 Task: Look for space in Zamānia, India from 17th June, 2023 to 21st June, 2023 for 2 adults in price range Rs.7000 to Rs.12000. Place can be private room with 1  bedroom having 2 beds and 1 bathroom. Property type can be house, flat, guest house. Amenities needed are: wifi, washing machine. Booking option can be shelf check-in. Required host language is English.
Action: Mouse moved to (467, 57)
Screenshot: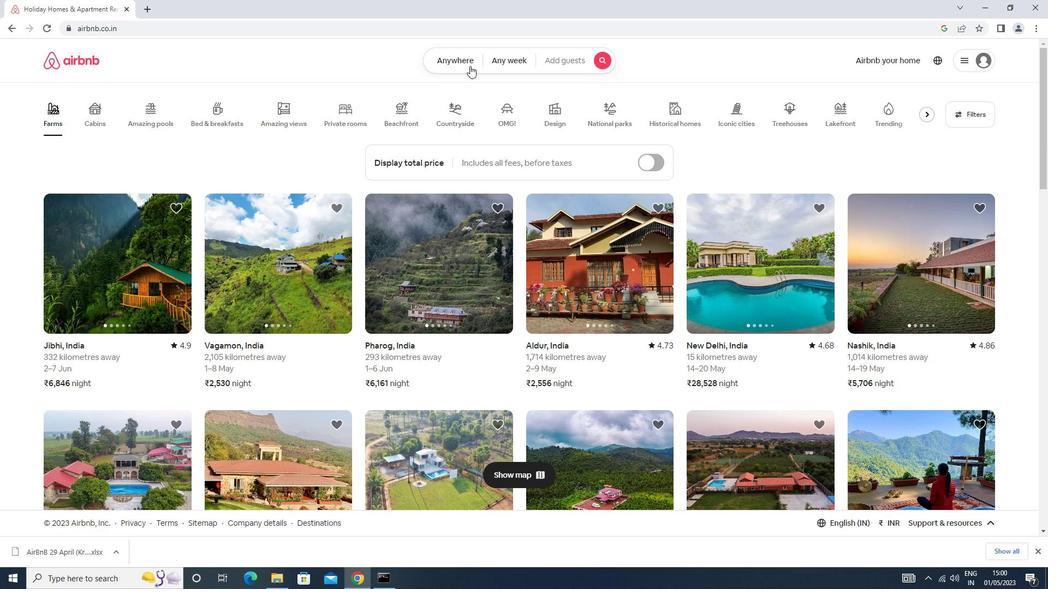 
Action: Mouse pressed left at (467, 57)
Screenshot: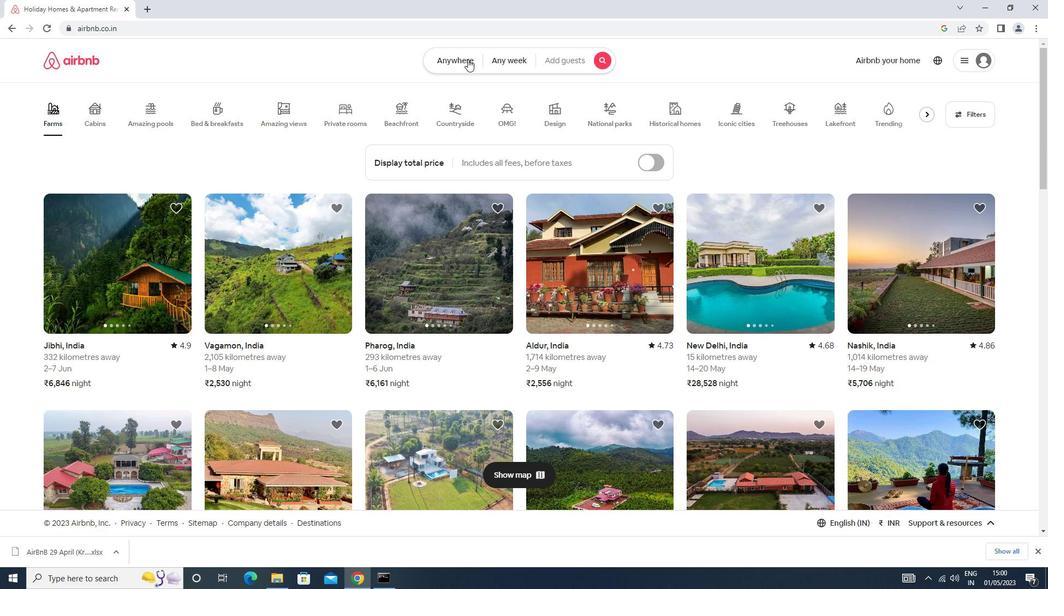 
Action: Mouse moved to (440, 94)
Screenshot: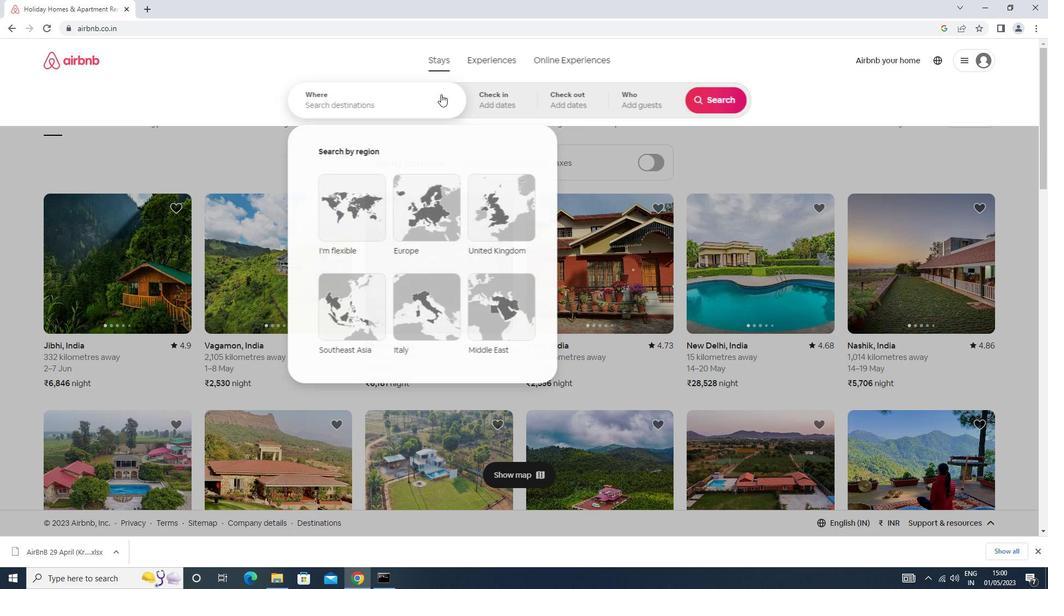 
Action: Mouse pressed left at (440, 94)
Screenshot: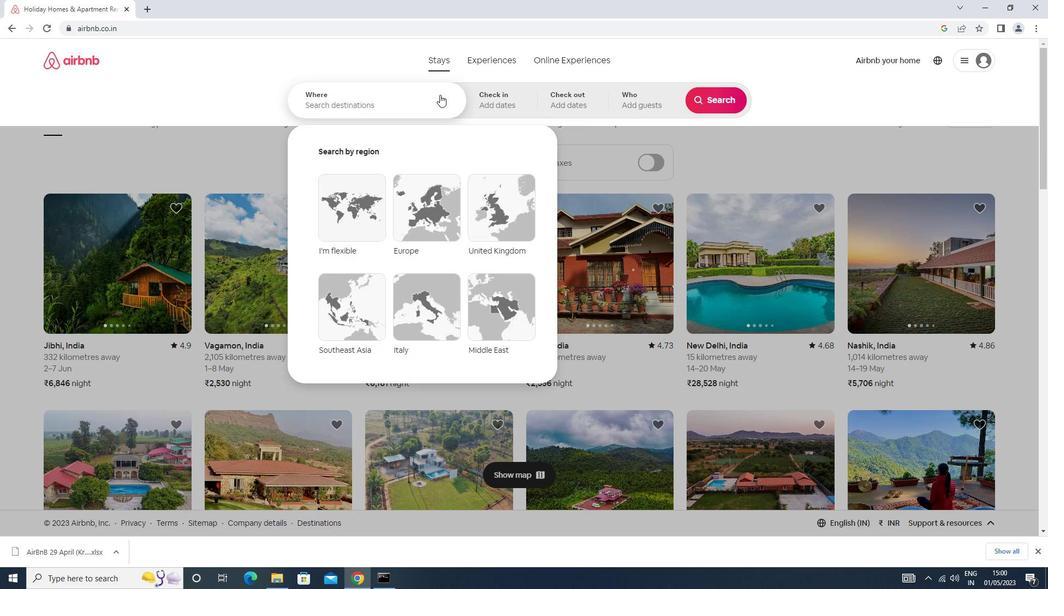 
Action: Key pressed z<Key.caps_lock>amania<Key.down><Key.enter>
Screenshot: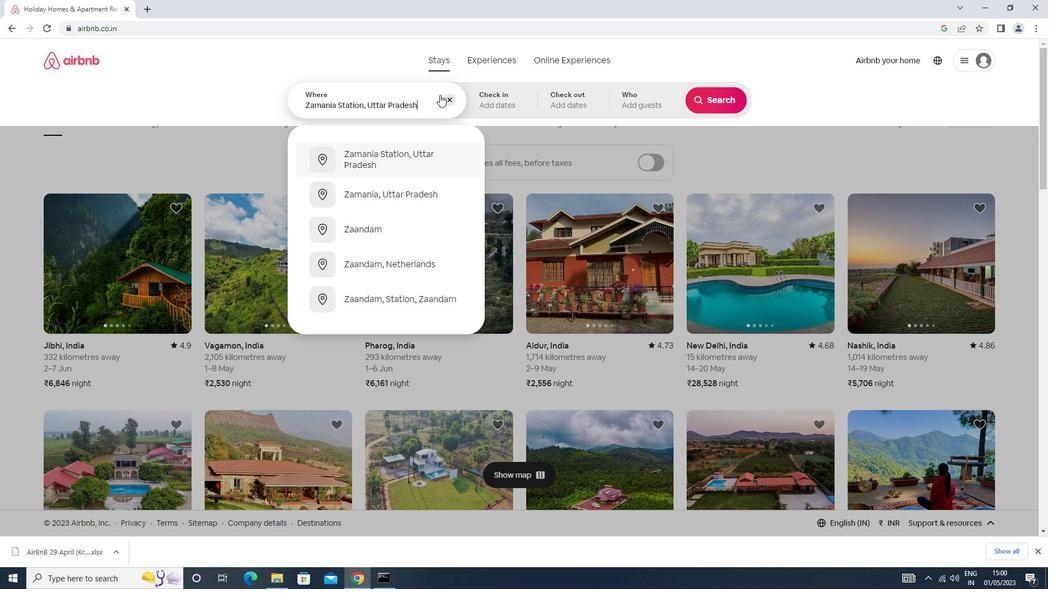 
Action: Mouse moved to (699, 284)
Screenshot: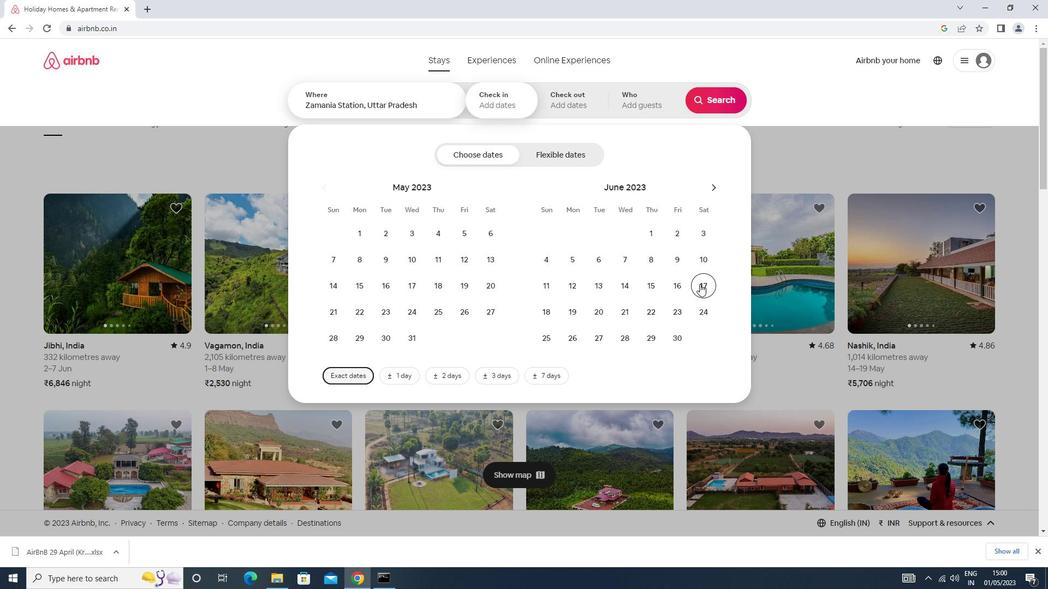 
Action: Mouse pressed left at (699, 284)
Screenshot: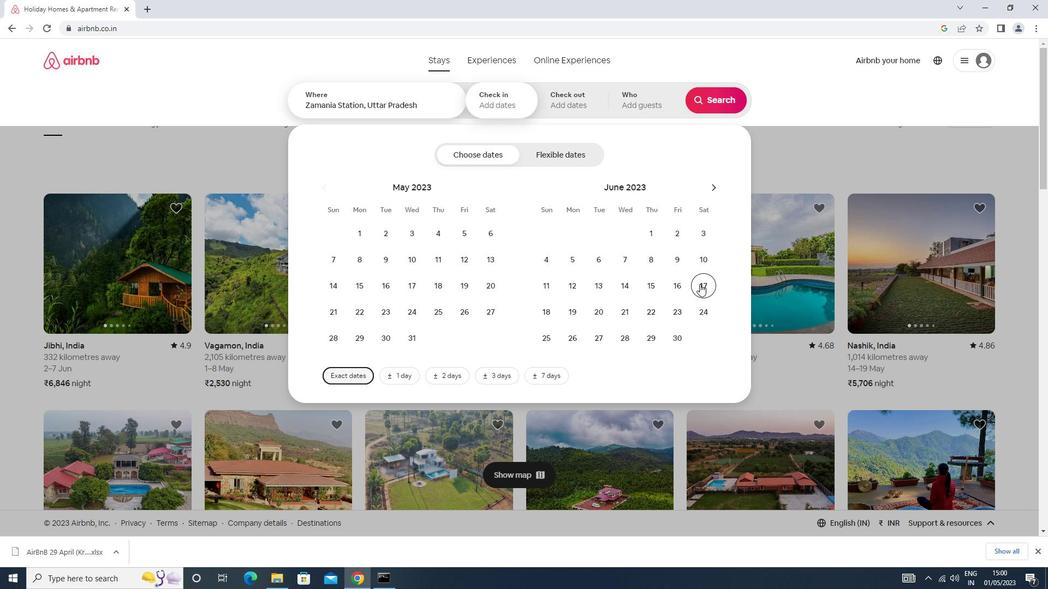 
Action: Mouse moved to (620, 310)
Screenshot: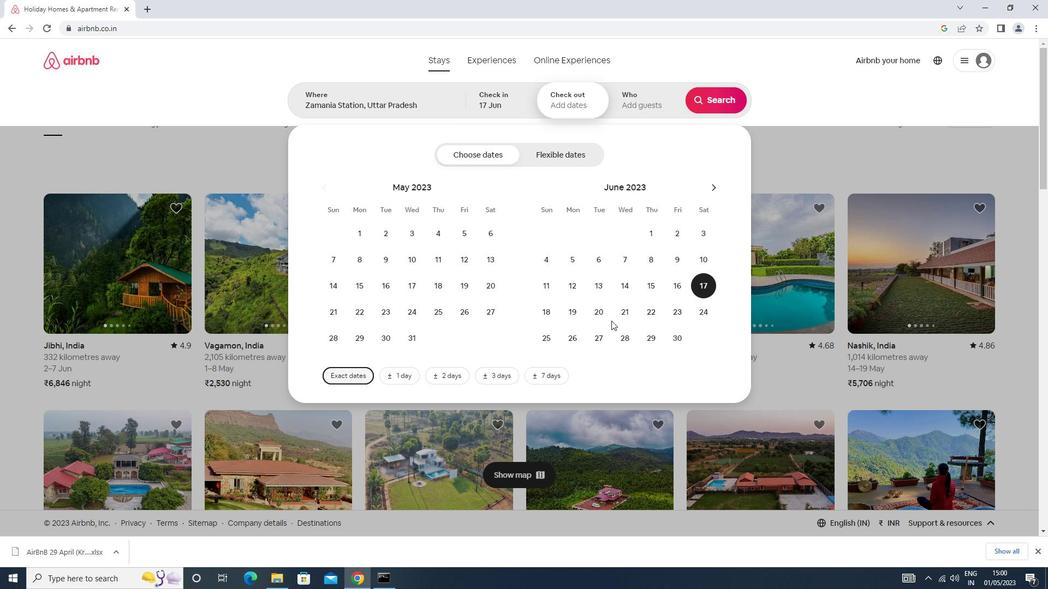 
Action: Mouse pressed left at (620, 310)
Screenshot: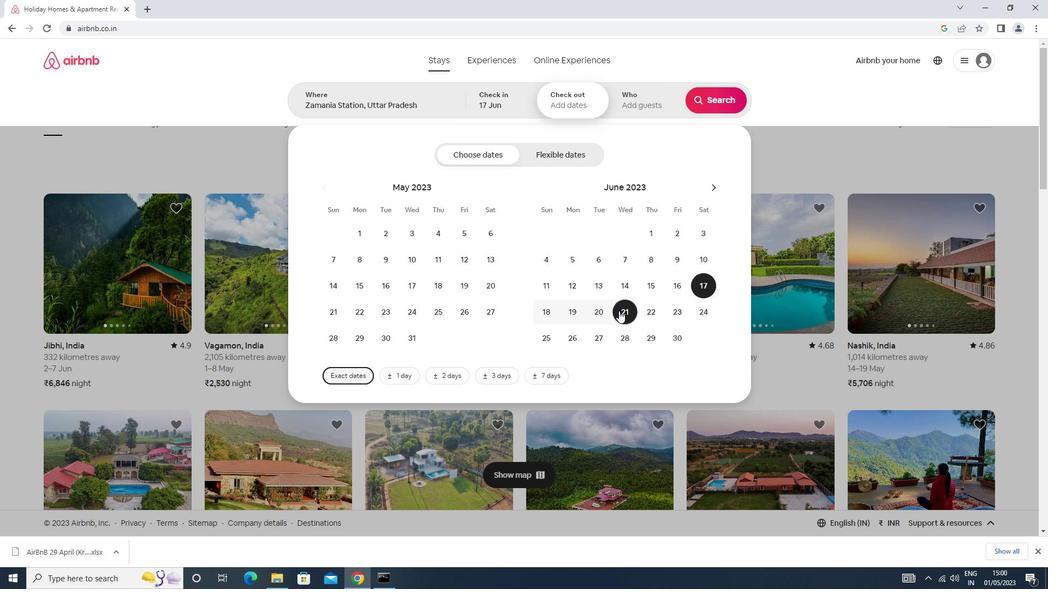 
Action: Mouse moved to (632, 113)
Screenshot: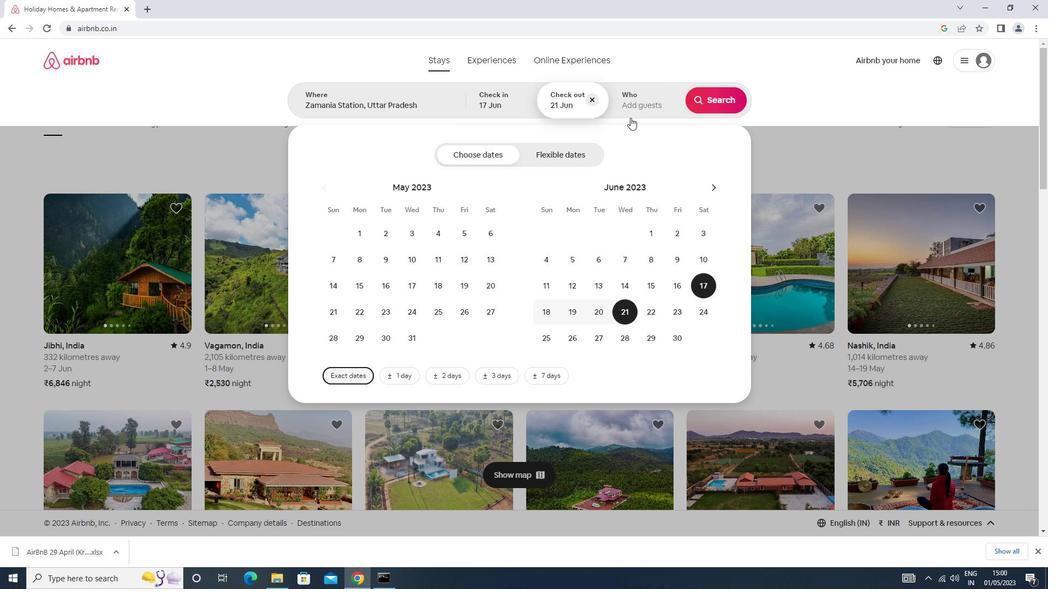 
Action: Mouse pressed left at (632, 113)
Screenshot: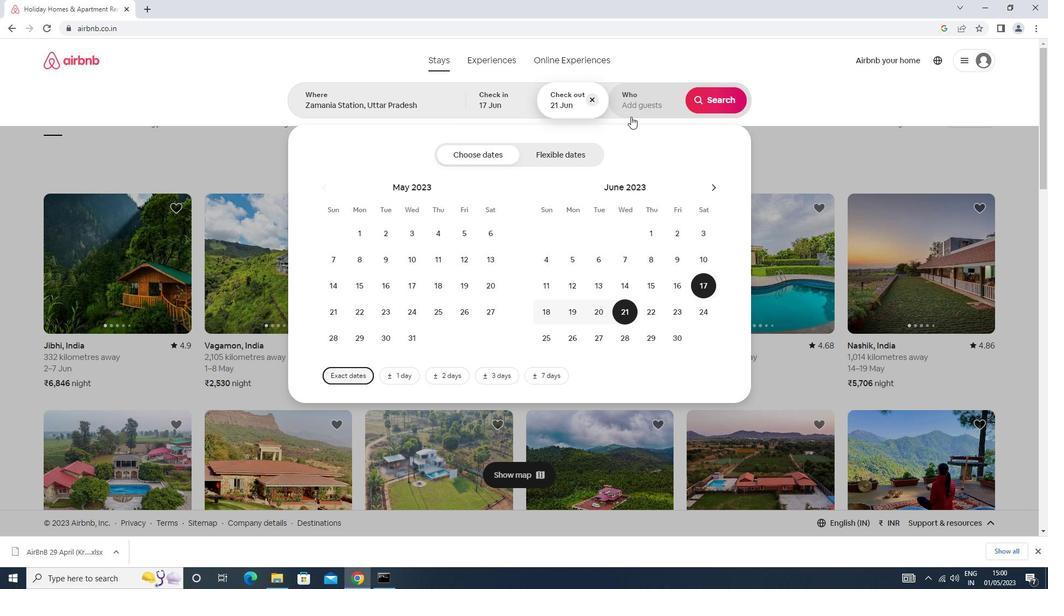 
Action: Mouse moved to (721, 159)
Screenshot: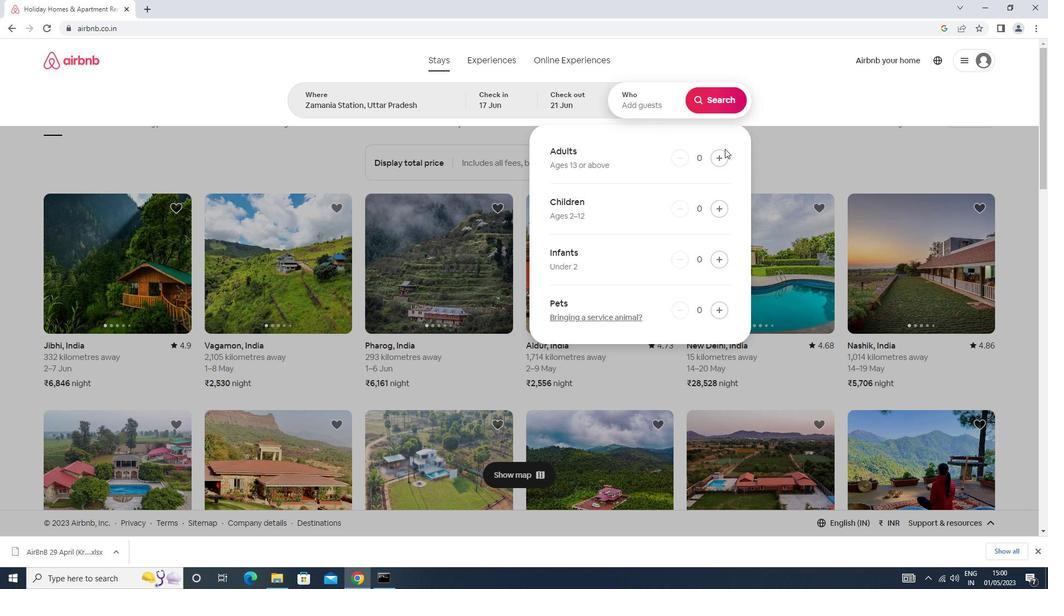 
Action: Mouse pressed left at (721, 159)
Screenshot: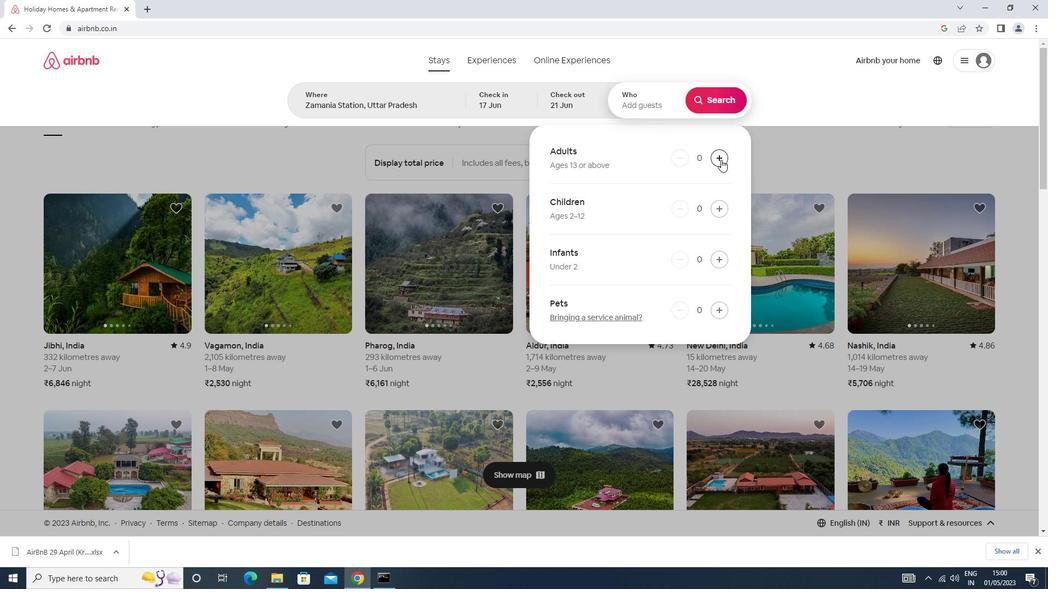 
Action: Mouse pressed left at (721, 159)
Screenshot: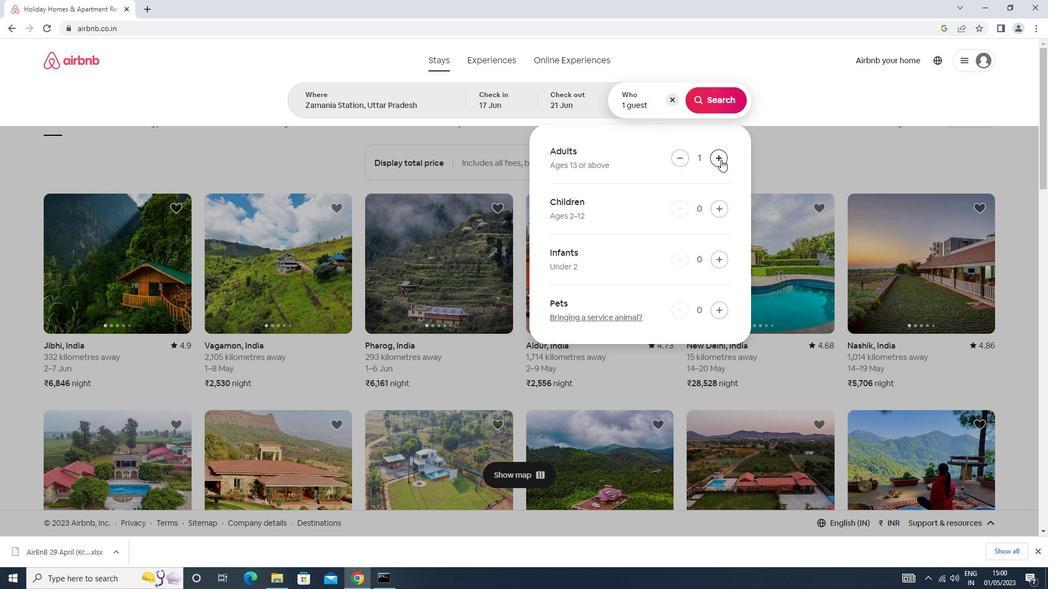 
Action: Mouse moved to (722, 90)
Screenshot: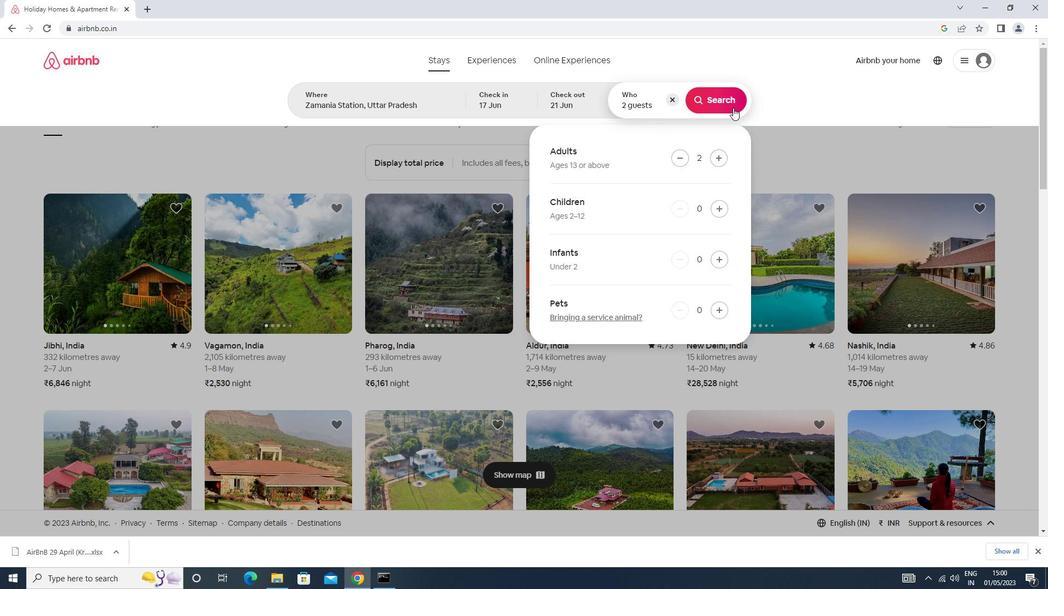 
Action: Mouse pressed left at (722, 90)
Screenshot: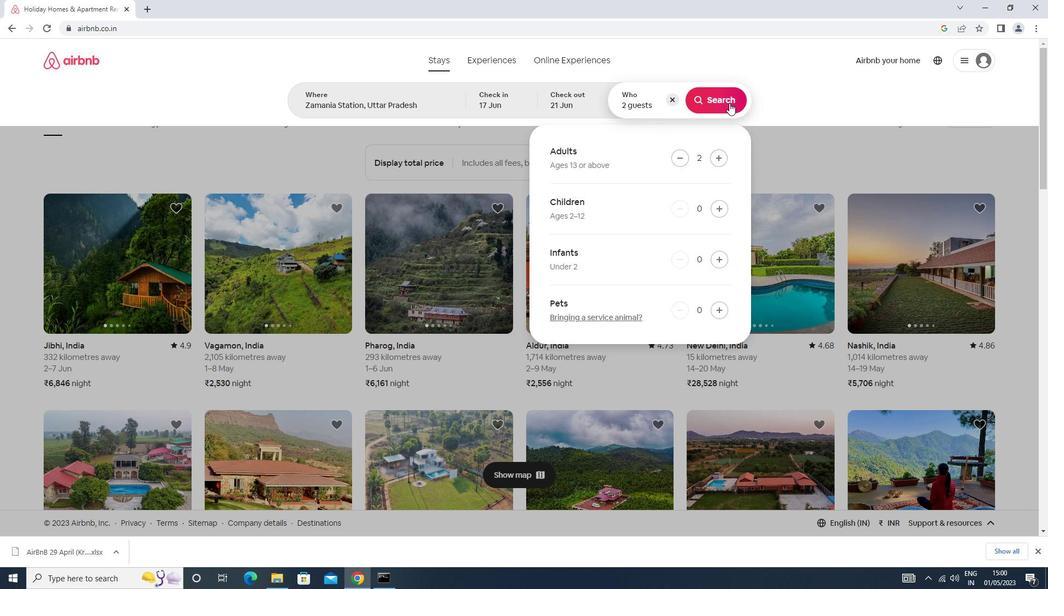 
Action: Mouse moved to (1003, 94)
Screenshot: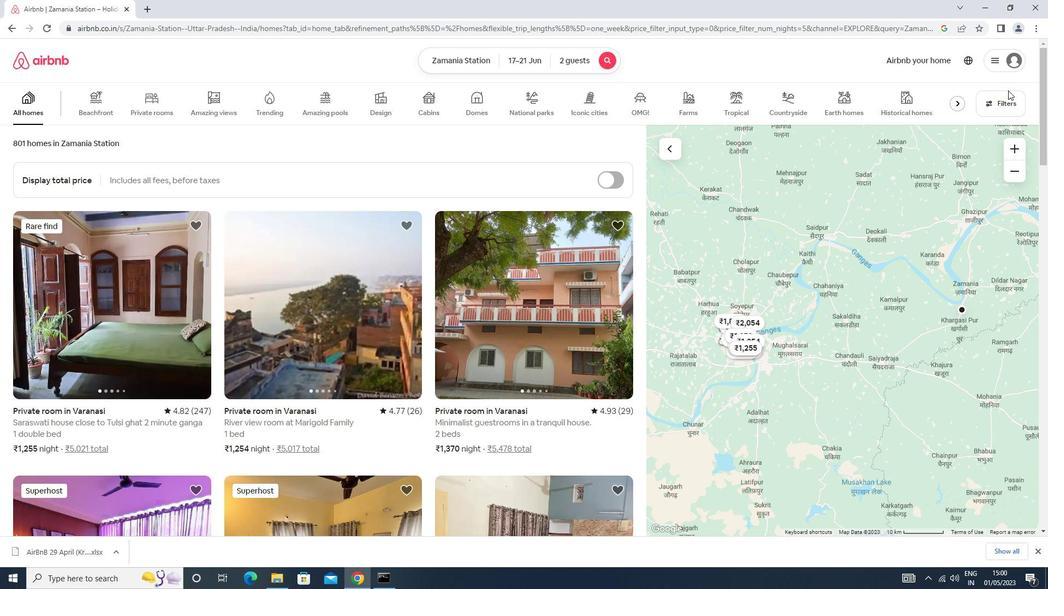 
Action: Mouse pressed left at (1003, 94)
Screenshot: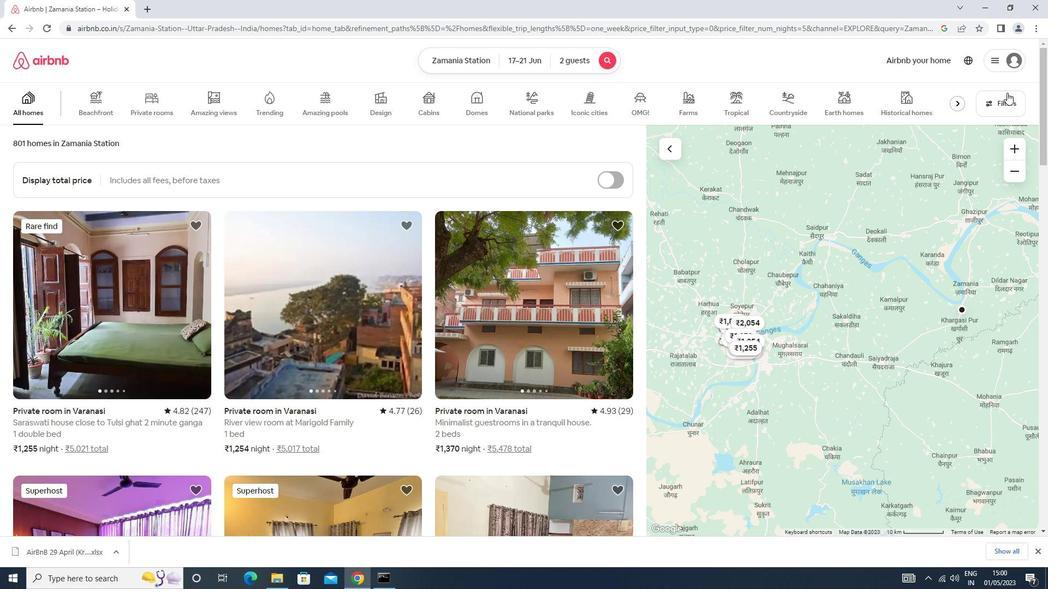 
Action: Mouse moved to (452, 233)
Screenshot: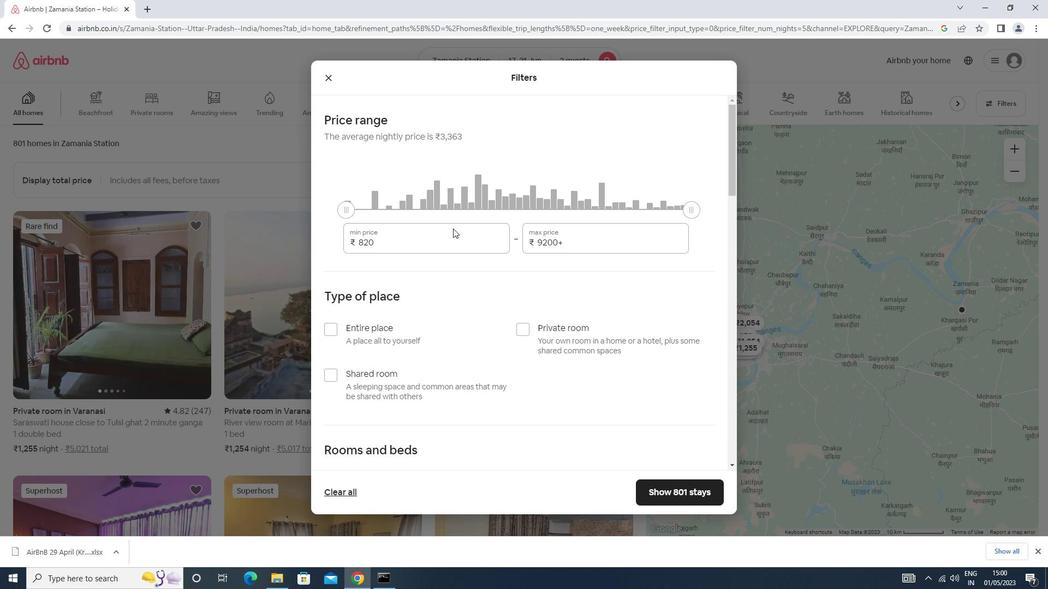 
Action: Mouse pressed left at (452, 233)
Screenshot: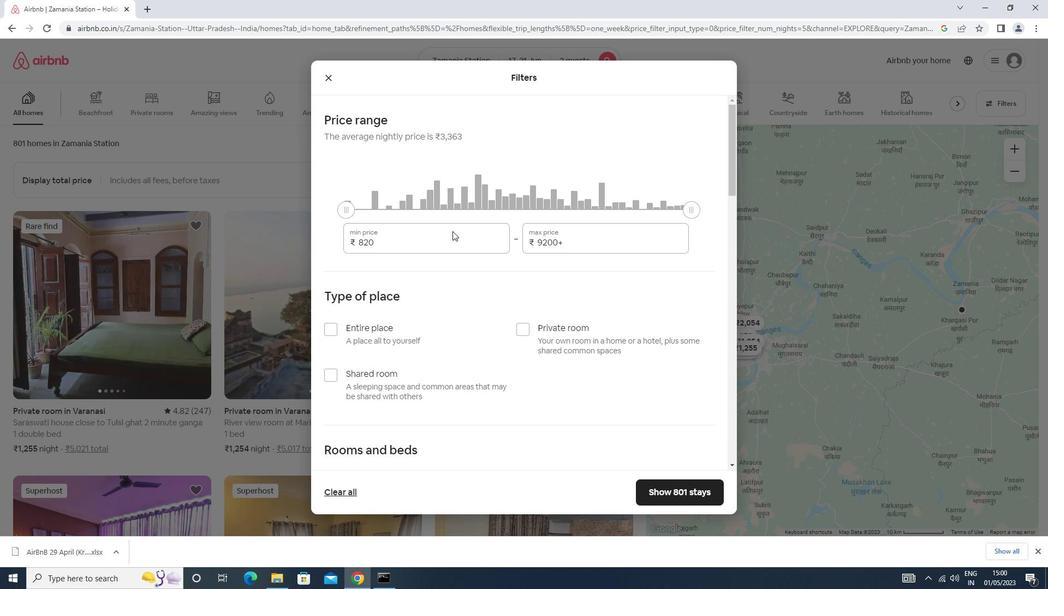 
Action: Key pressed <Key.backspace><Key.backspace><Key.backspace><Key.backspace><Key.backspace><Key.backspace><Key.backspace><Key.backspace><Key.backspace><Key.backspace><Key.backspace>7000<Key.tab>12000
Screenshot: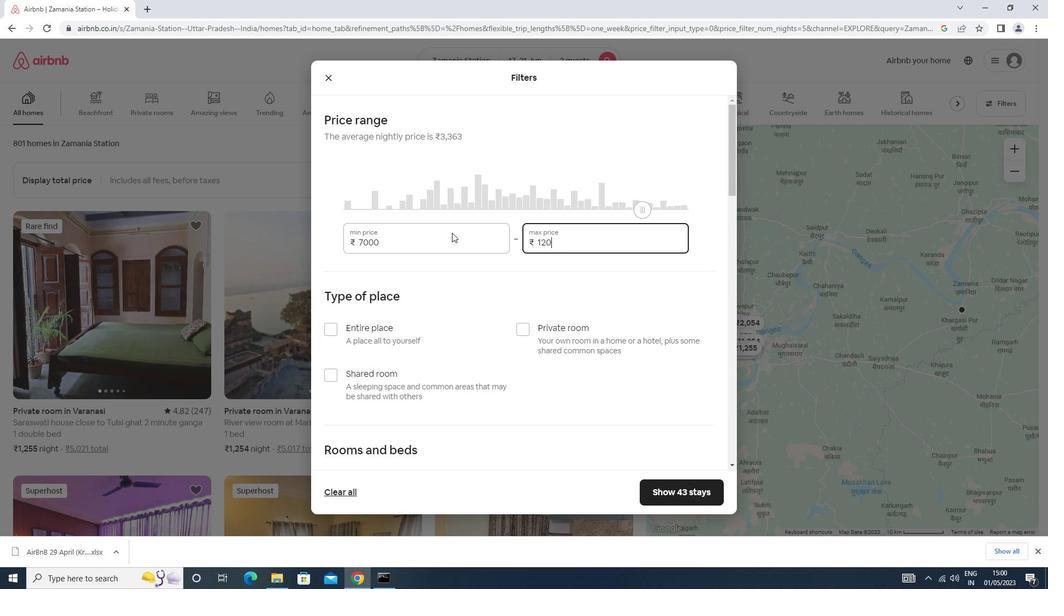 
Action: Mouse moved to (488, 218)
Screenshot: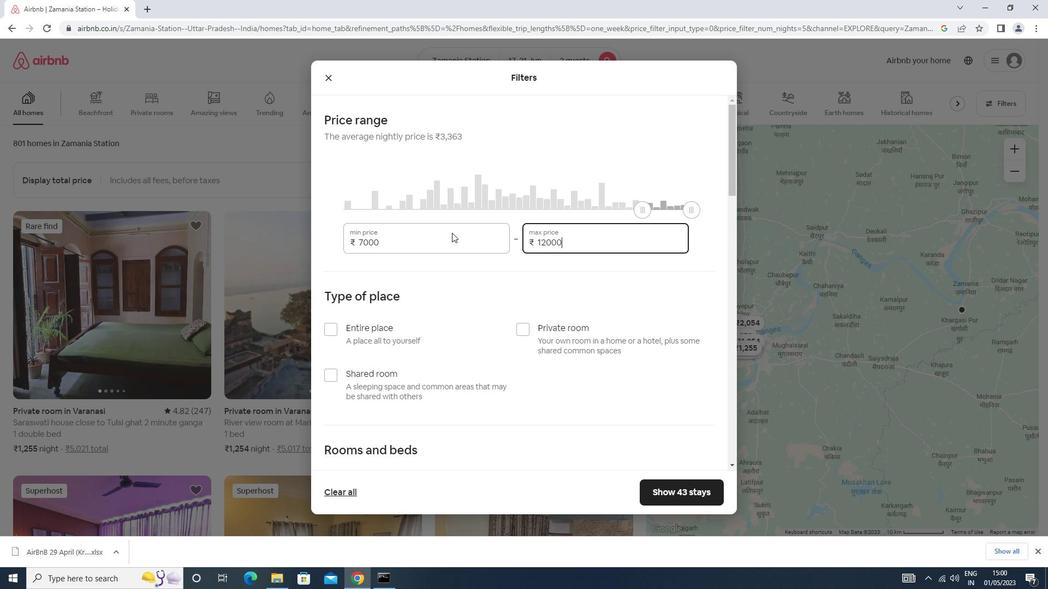 
Action: Mouse scrolled (488, 217) with delta (0, 0)
Screenshot: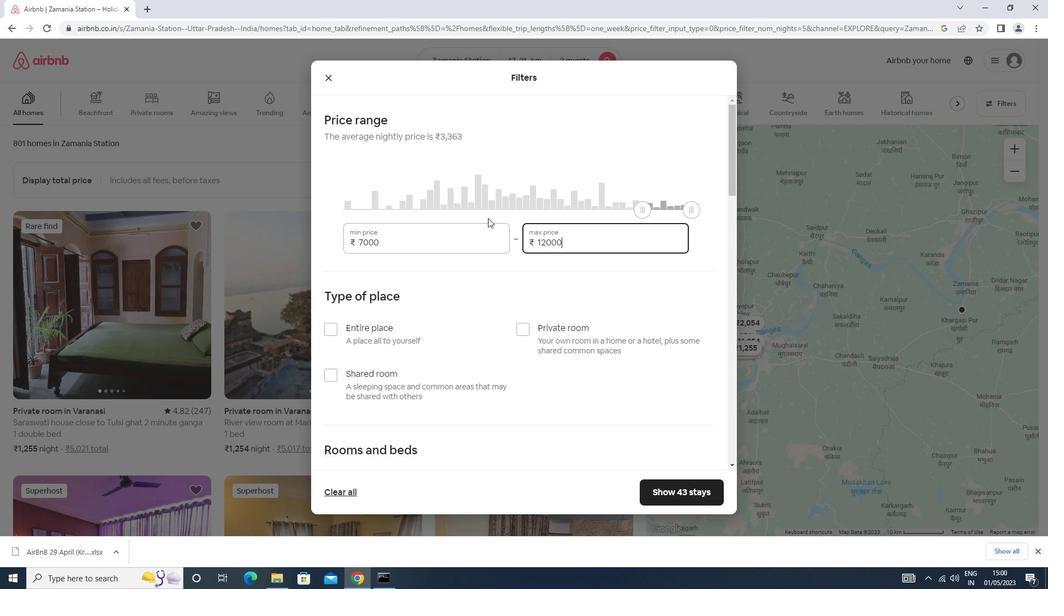 
Action: Mouse scrolled (488, 217) with delta (0, 0)
Screenshot: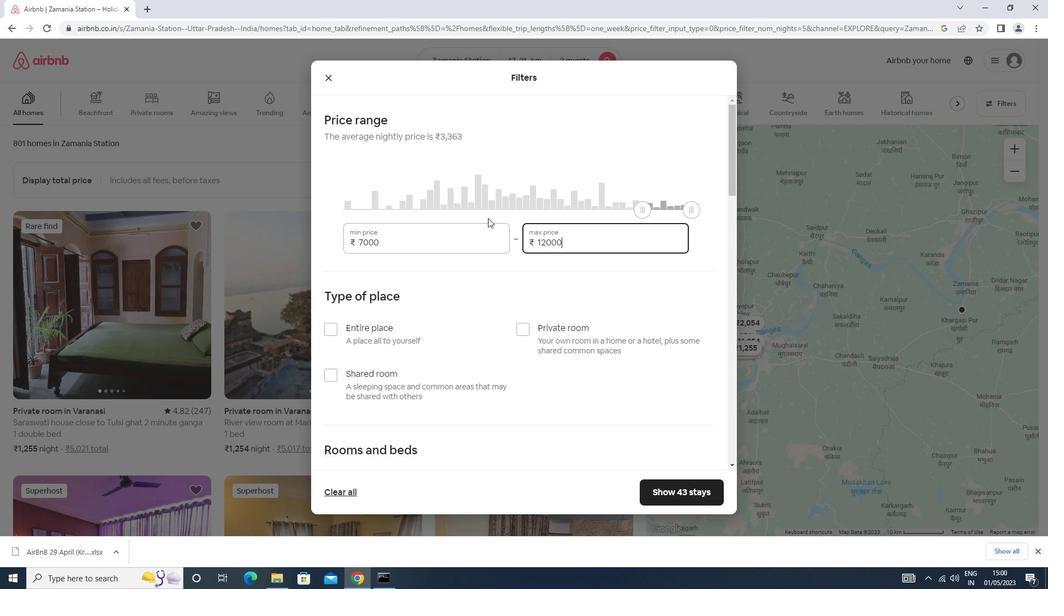 
Action: Mouse moved to (561, 229)
Screenshot: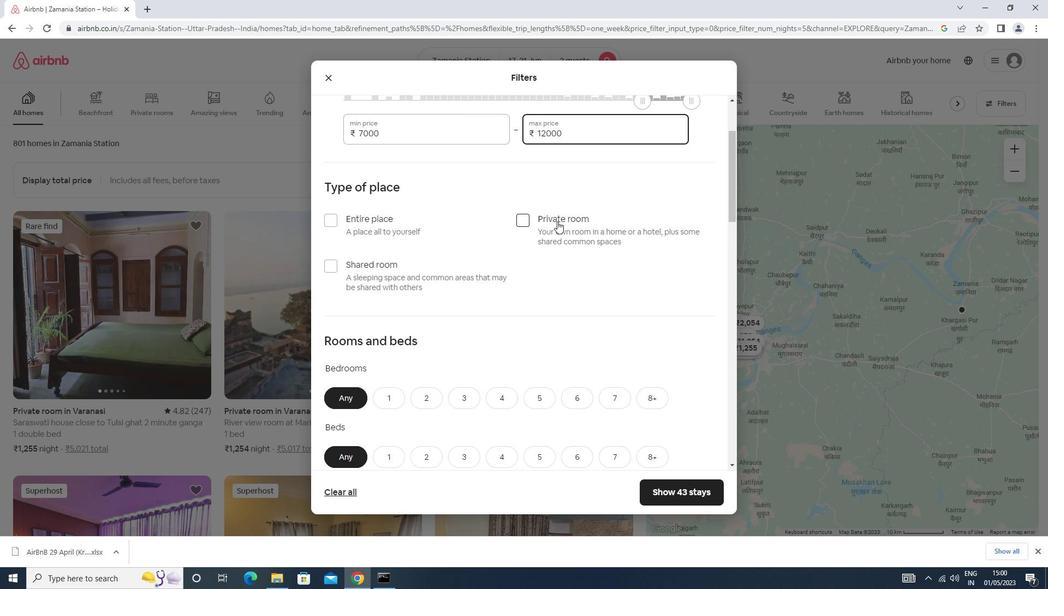 
Action: Mouse pressed left at (561, 229)
Screenshot: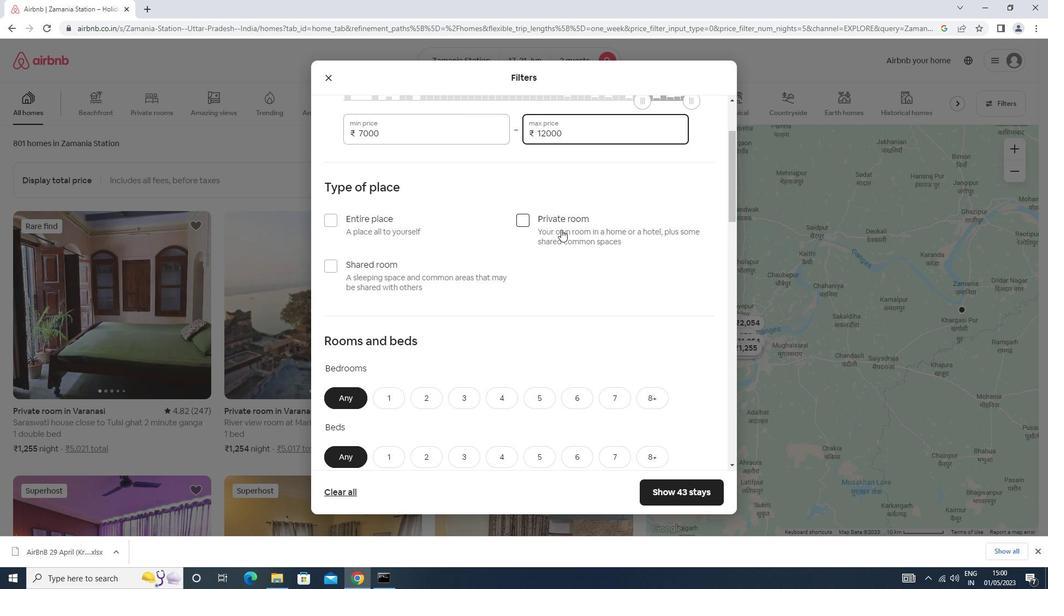 
Action: Mouse scrolled (561, 229) with delta (0, 0)
Screenshot: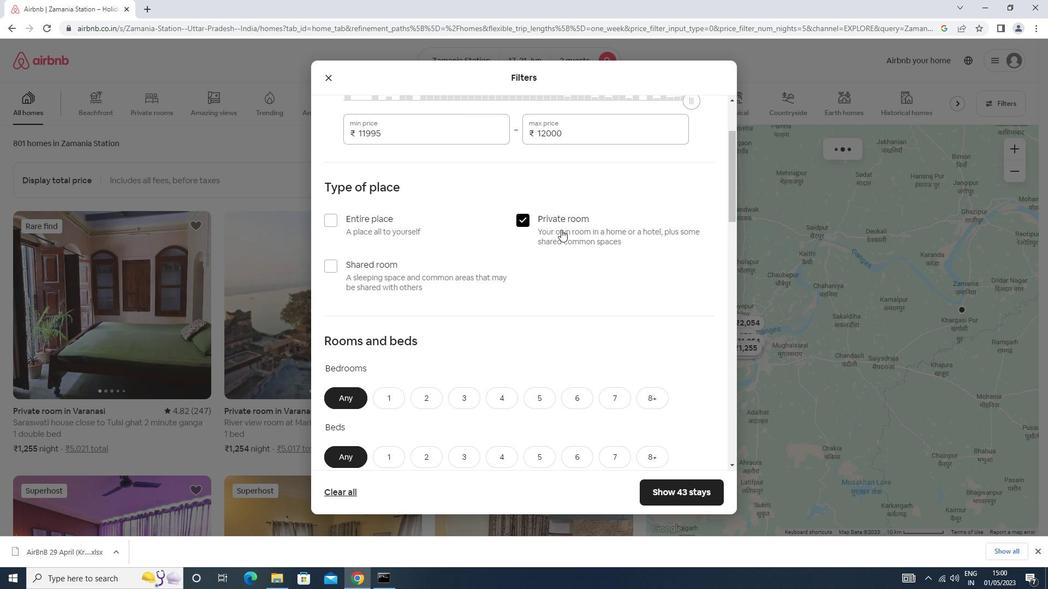 
Action: Mouse scrolled (561, 229) with delta (0, 0)
Screenshot: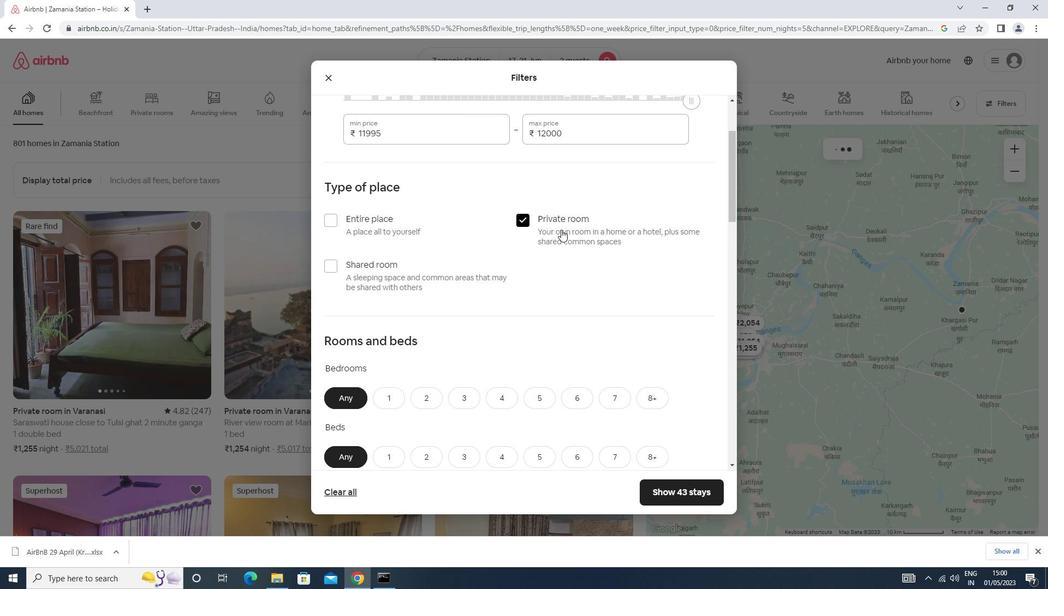 
Action: Mouse scrolled (561, 229) with delta (0, 0)
Screenshot: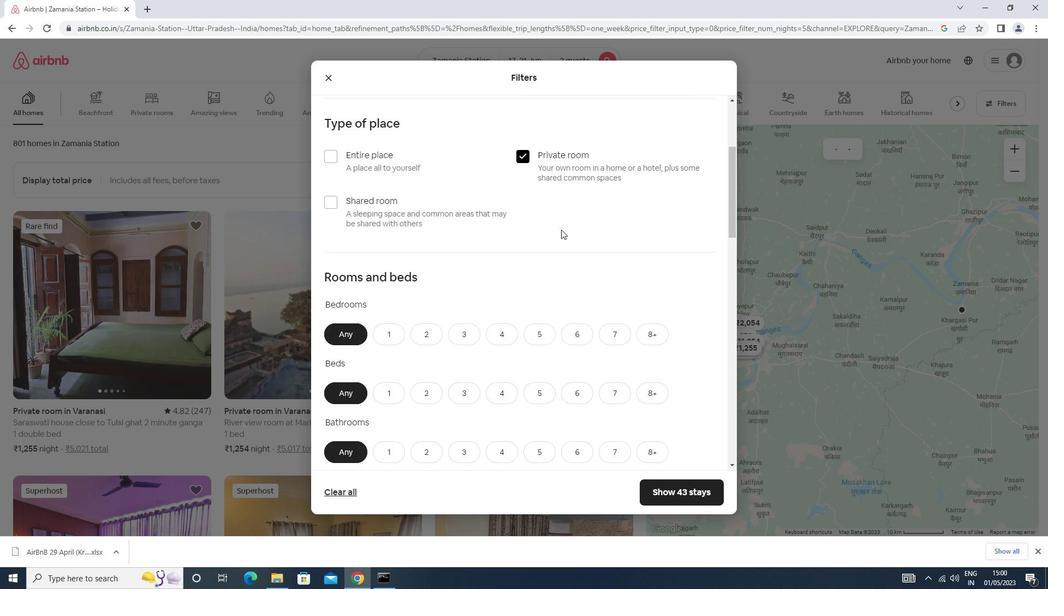 
Action: Mouse moved to (384, 234)
Screenshot: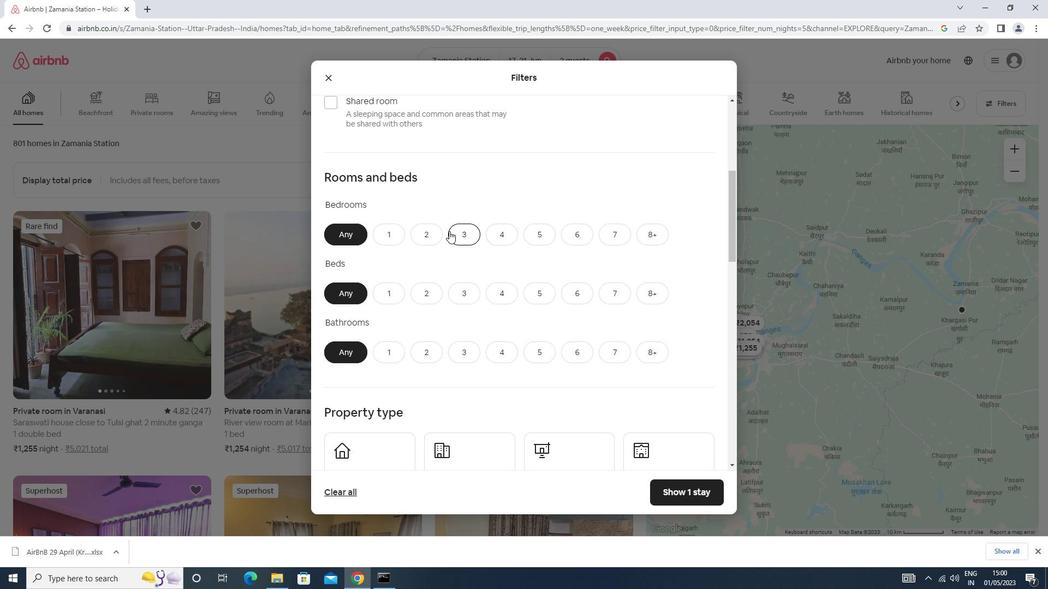 
Action: Mouse pressed left at (384, 234)
Screenshot: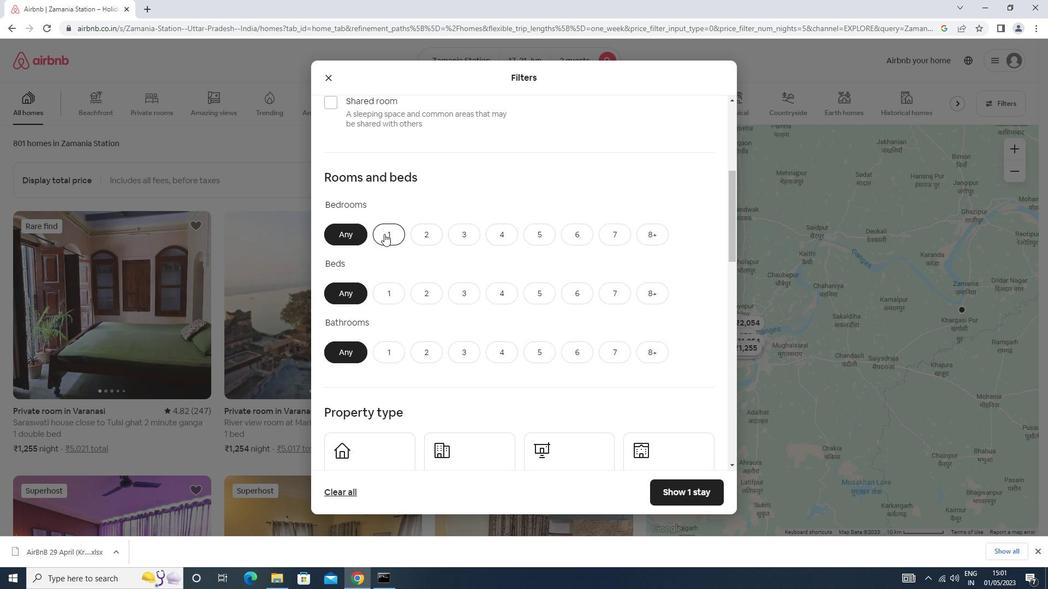 
Action: Mouse moved to (429, 291)
Screenshot: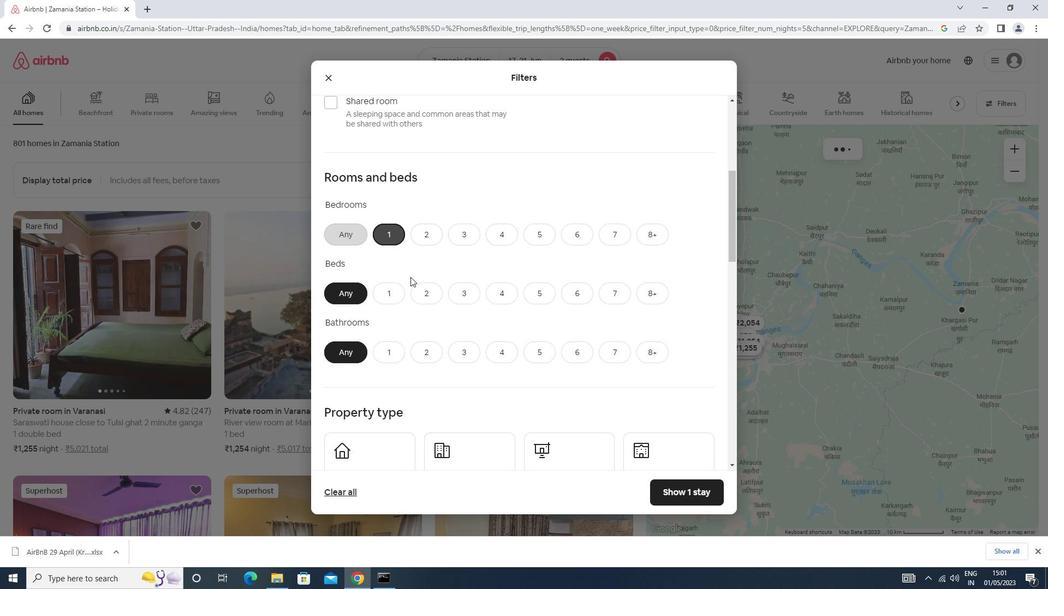 
Action: Mouse pressed left at (429, 291)
Screenshot: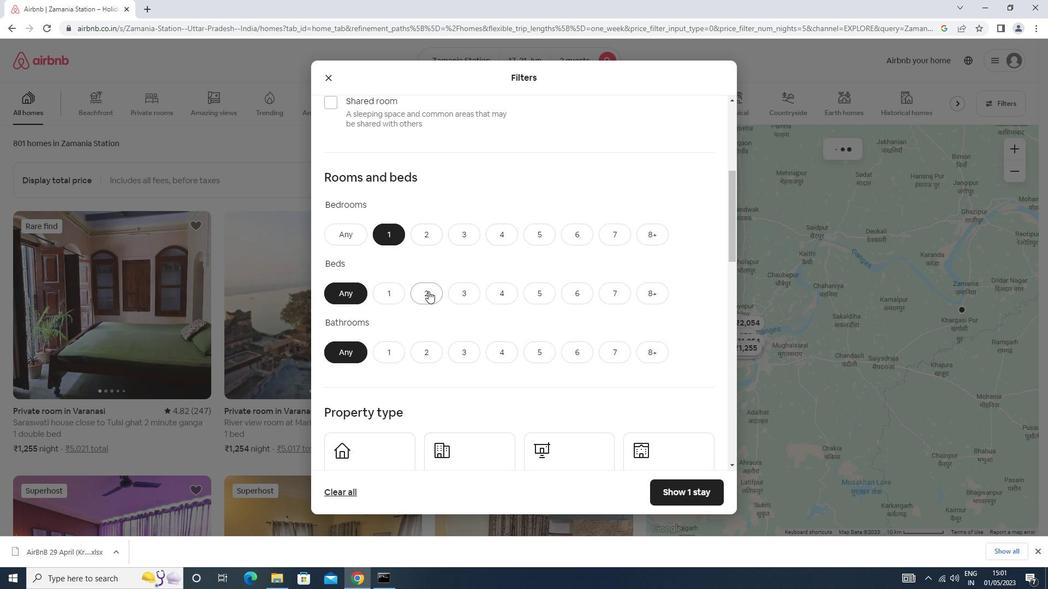 
Action: Mouse moved to (392, 347)
Screenshot: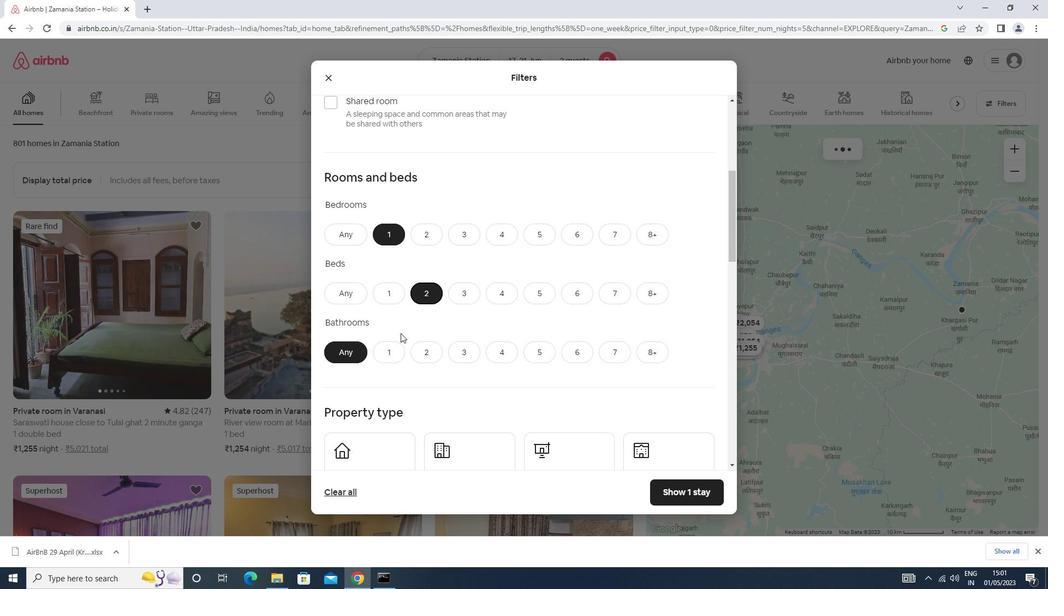 
Action: Mouse pressed left at (392, 347)
Screenshot: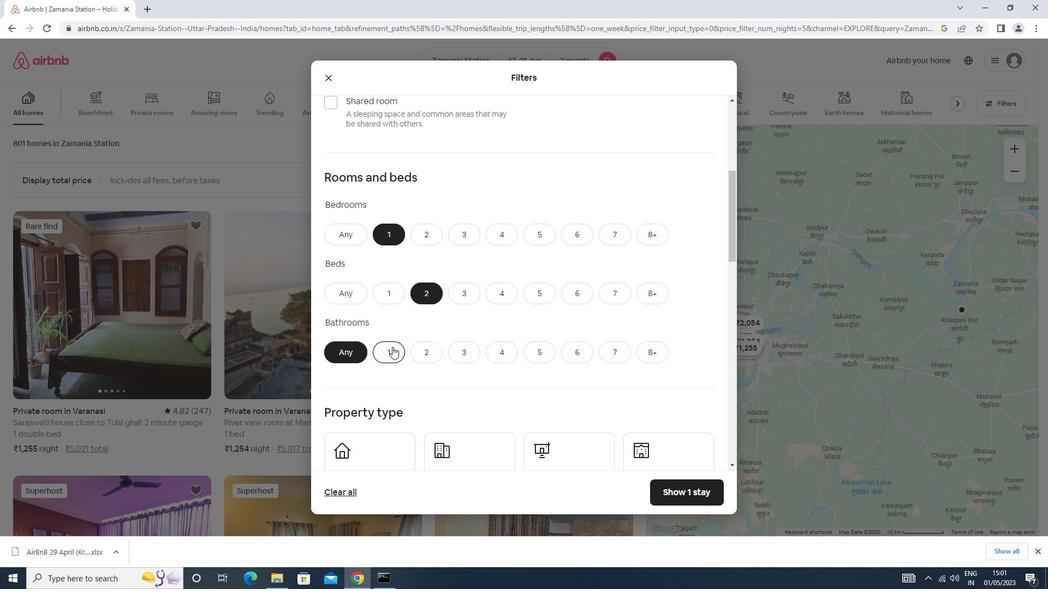 
Action: Mouse scrolled (392, 346) with delta (0, 0)
Screenshot: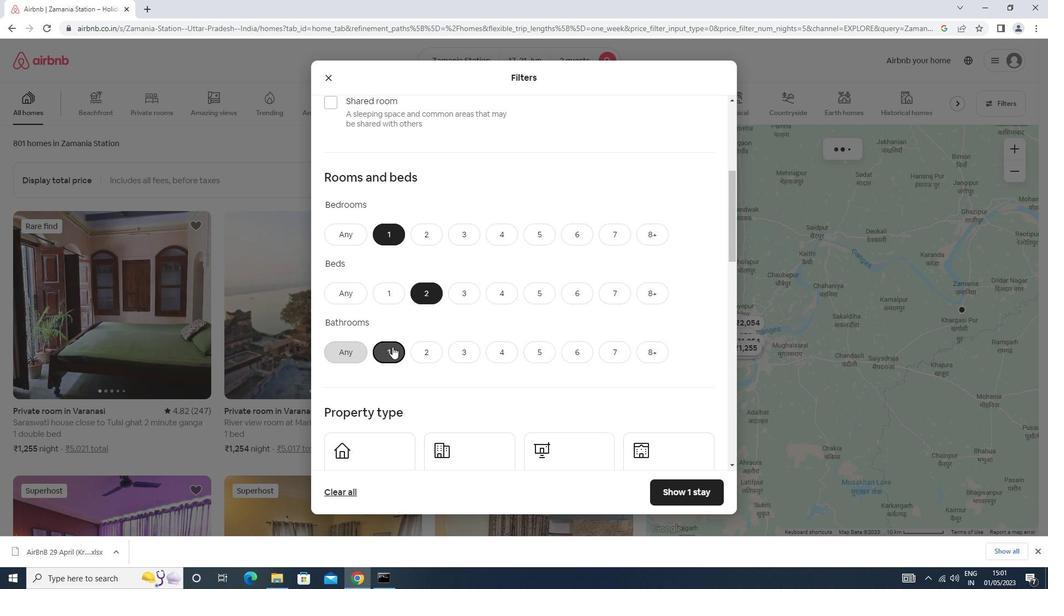
Action: Mouse scrolled (392, 346) with delta (0, 0)
Screenshot: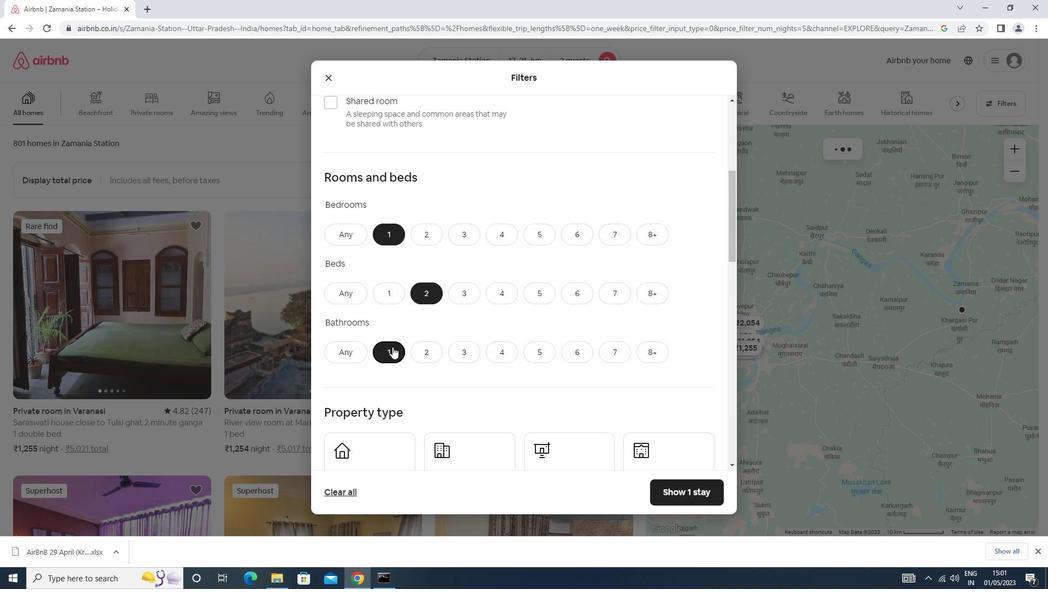 
Action: Mouse moved to (356, 347)
Screenshot: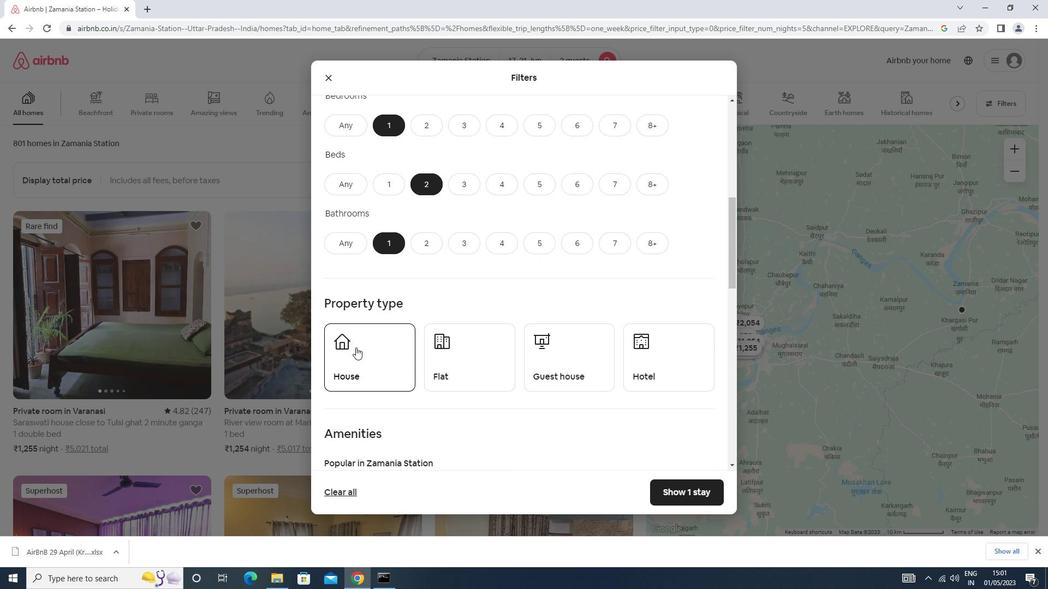 
Action: Mouse pressed left at (356, 347)
Screenshot: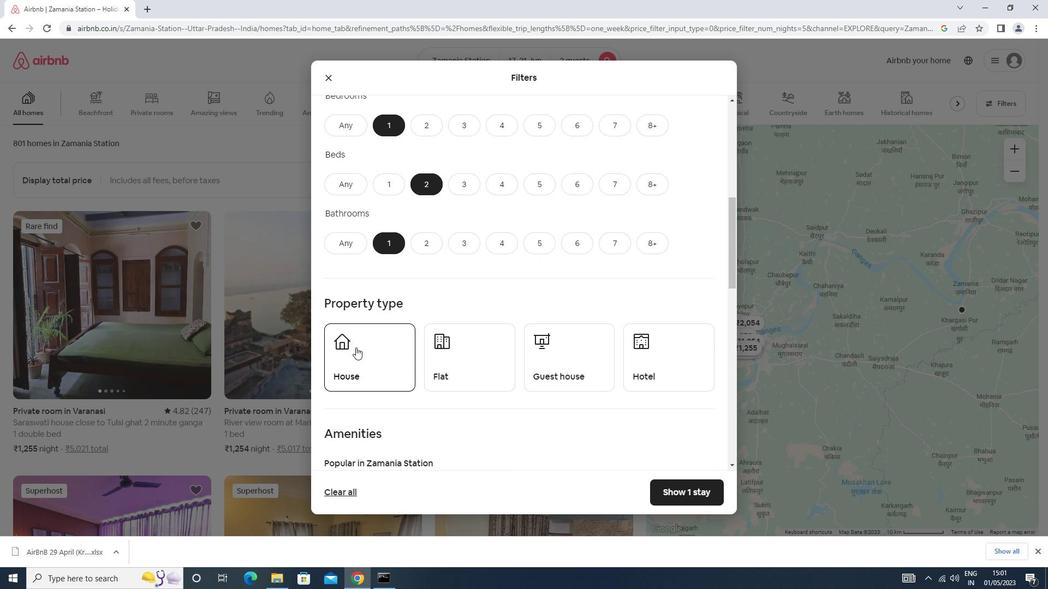 
Action: Mouse moved to (479, 354)
Screenshot: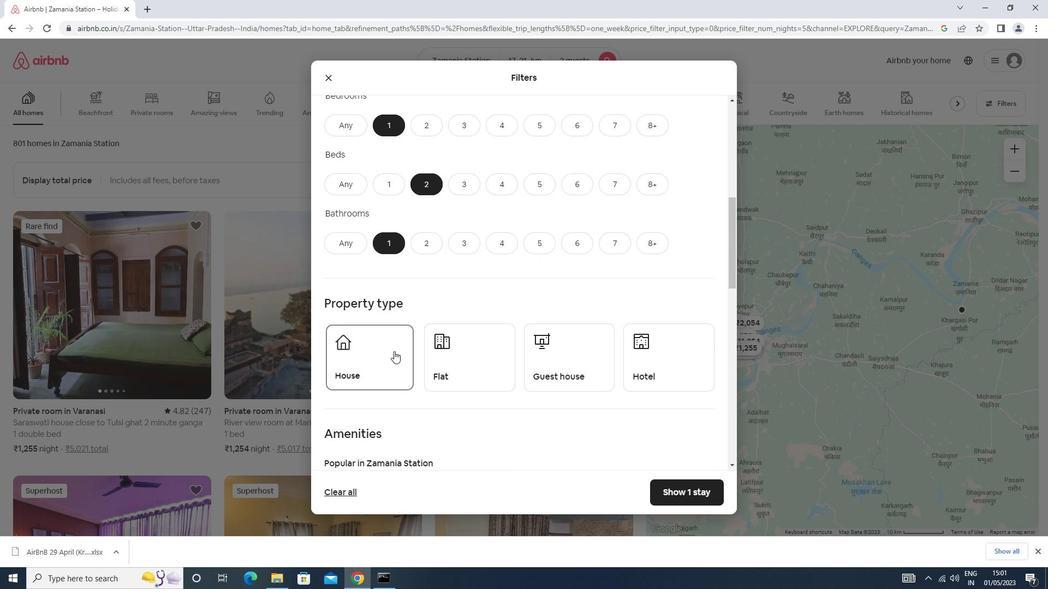
Action: Mouse pressed left at (479, 354)
Screenshot: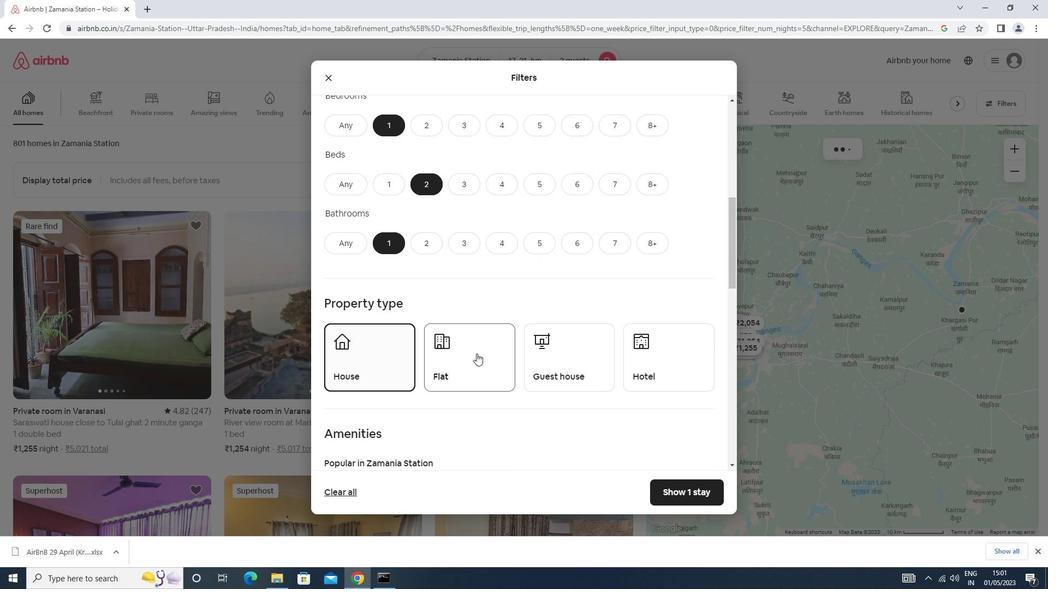 
Action: Mouse moved to (555, 354)
Screenshot: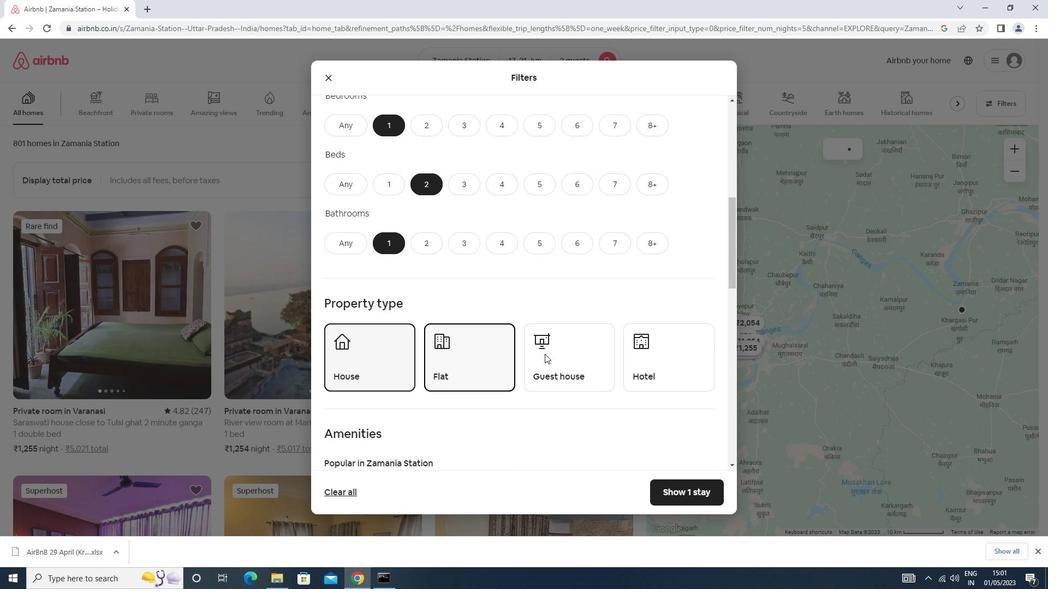 
Action: Mouse pressed left at (555, 354)
Screenshot: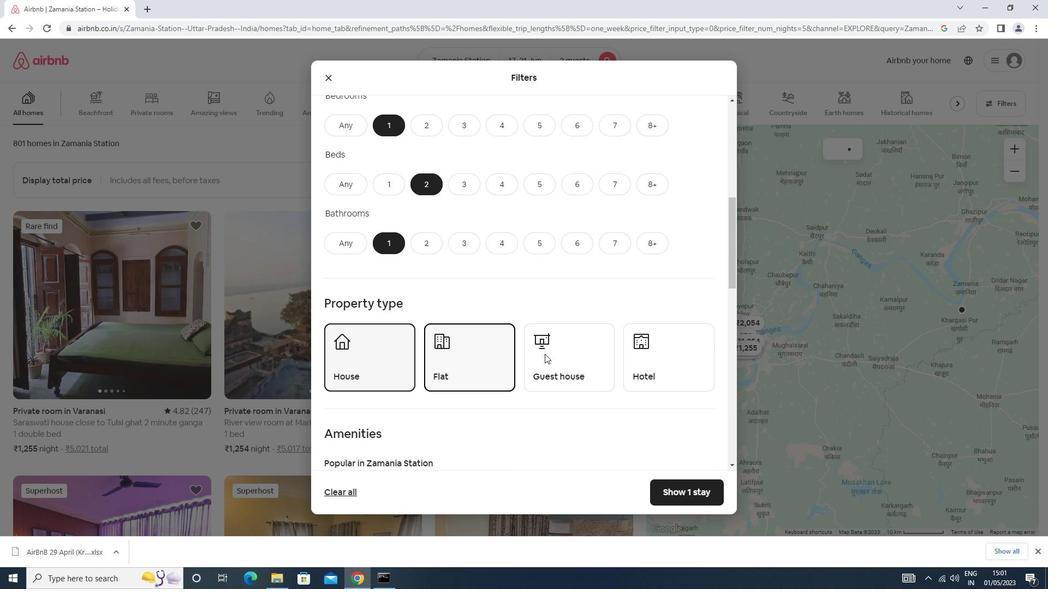 
Action: Mouse moved to (555, 349)
Screenshot: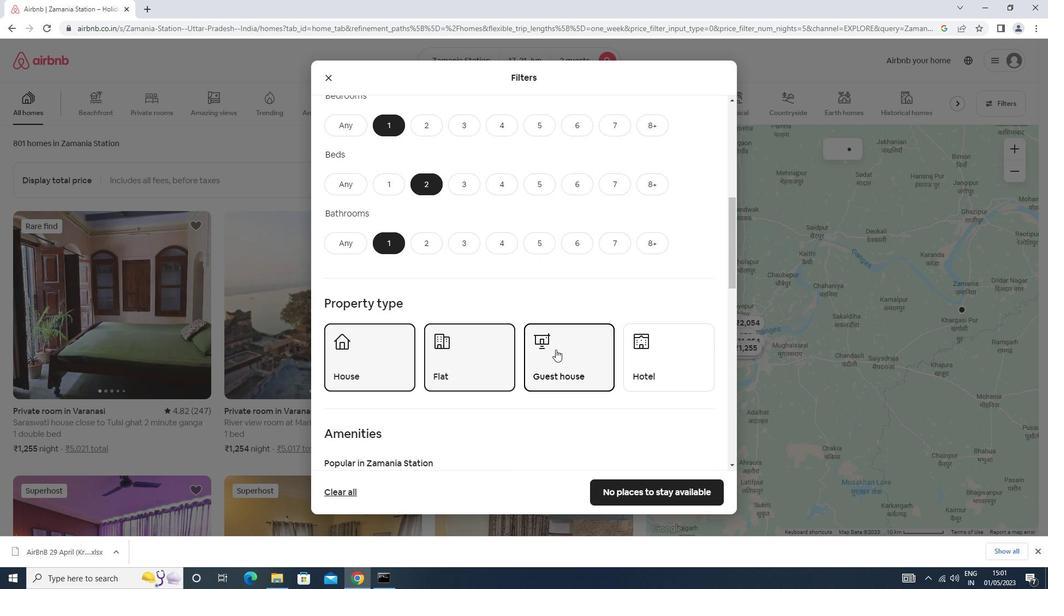 
Action: Mouse scrolled (555, 348) with delta (0, 0)
Screenshot: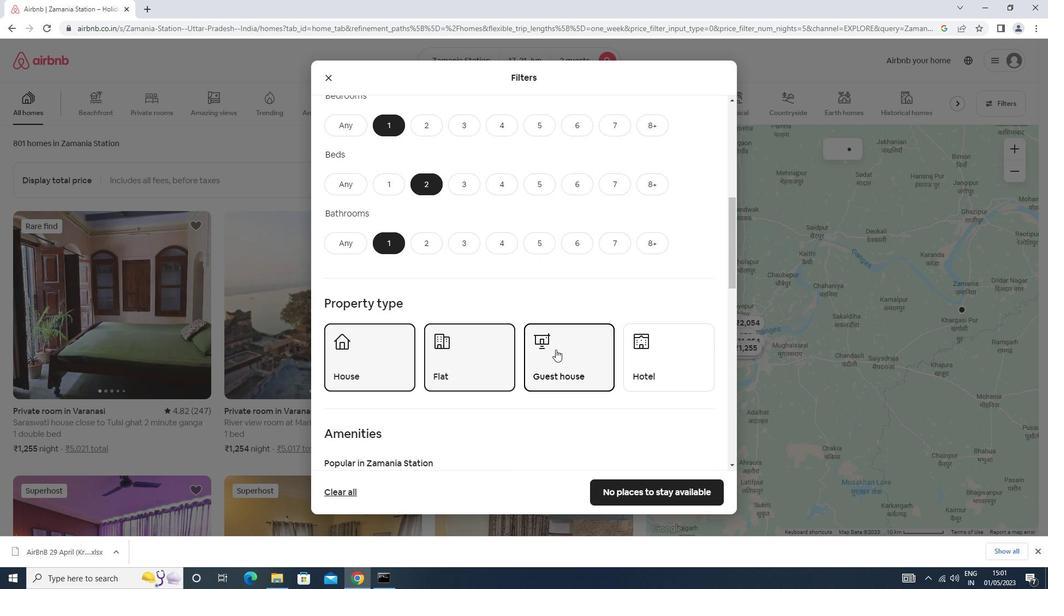 
Action: Mouse scrolled (555, 348) with delta (0, 0)
Screenshot: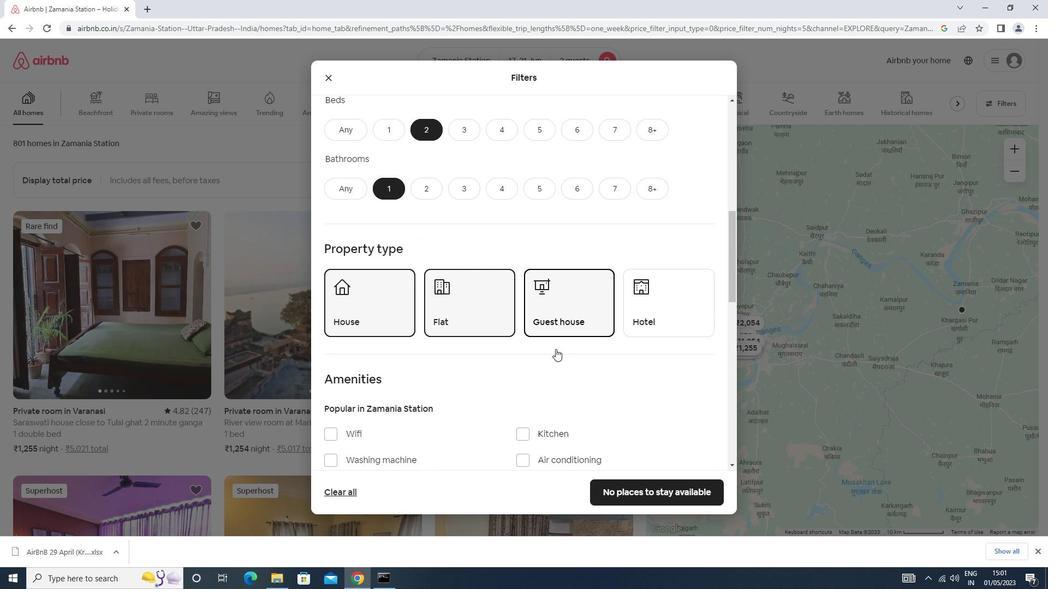 
Action: Mouse scrolled (555, 348) with delta (0, 0)
Screenshot: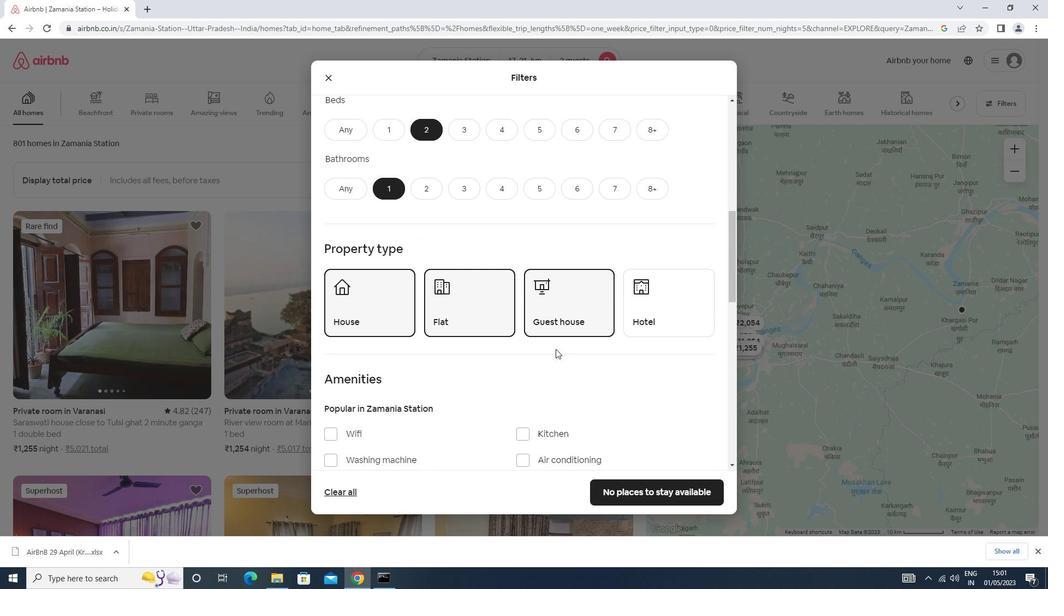 
Action: Mouse moved to (346, 320)
Screenshot: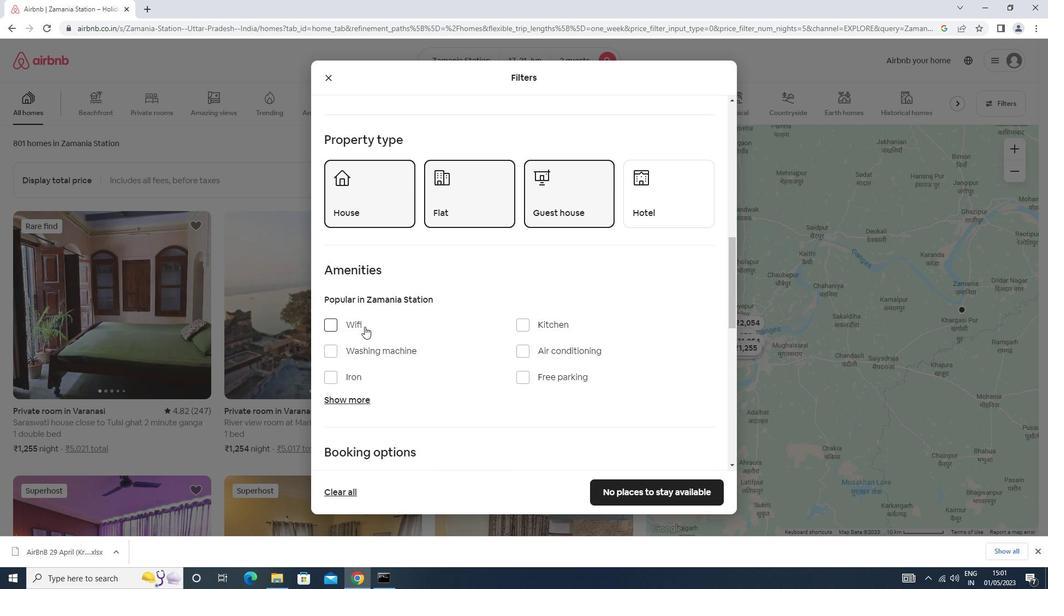 
Action: Mouse pressed left at (346, 320)
Screenshot: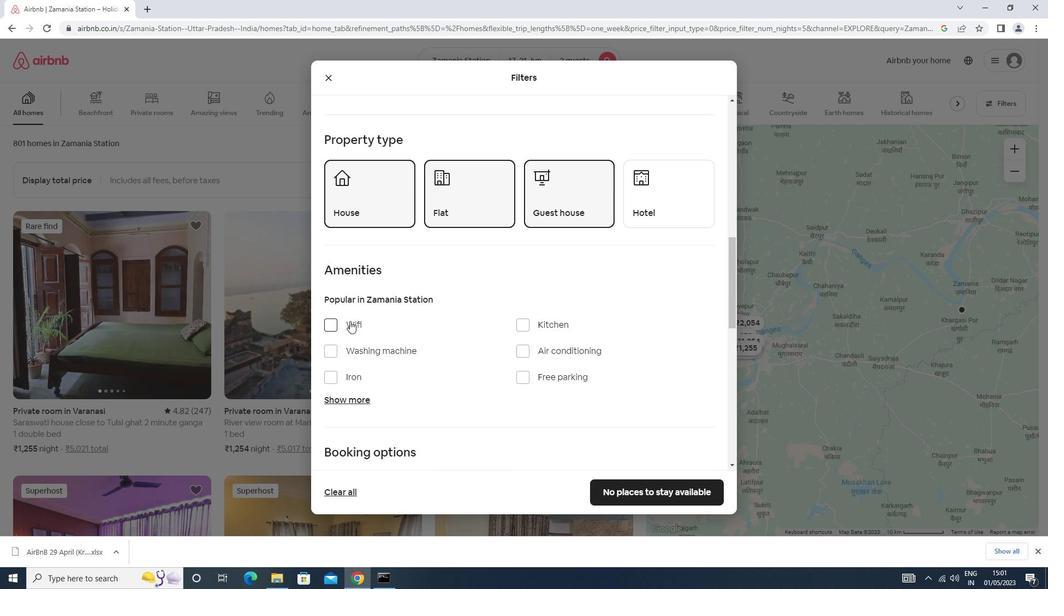 
Action: Mouse moved to (363, 348)
Screenshot: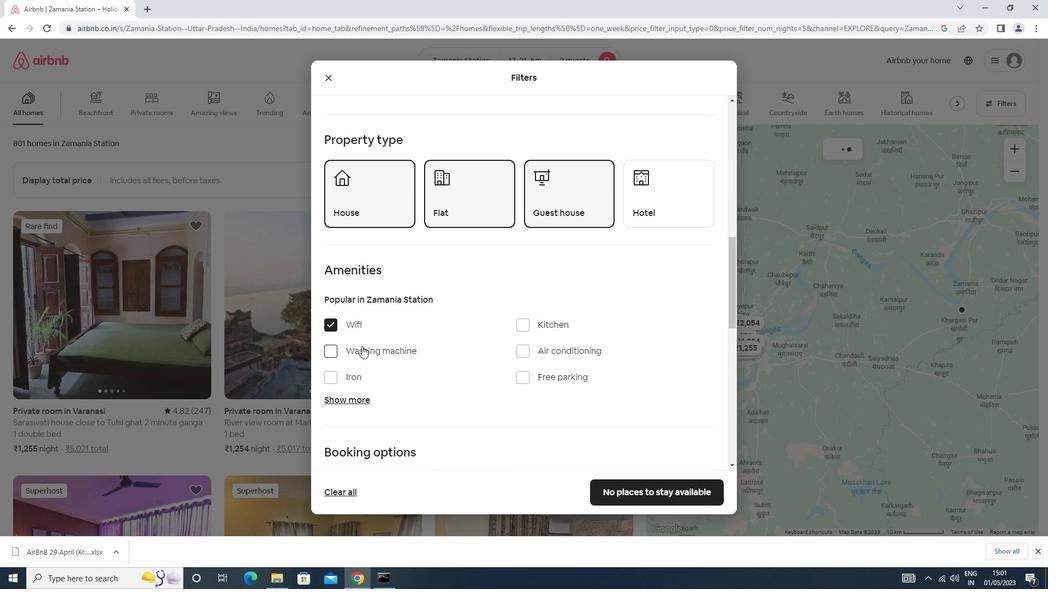 
Action: Mouse pressed left at (363, 348)
Screenshot: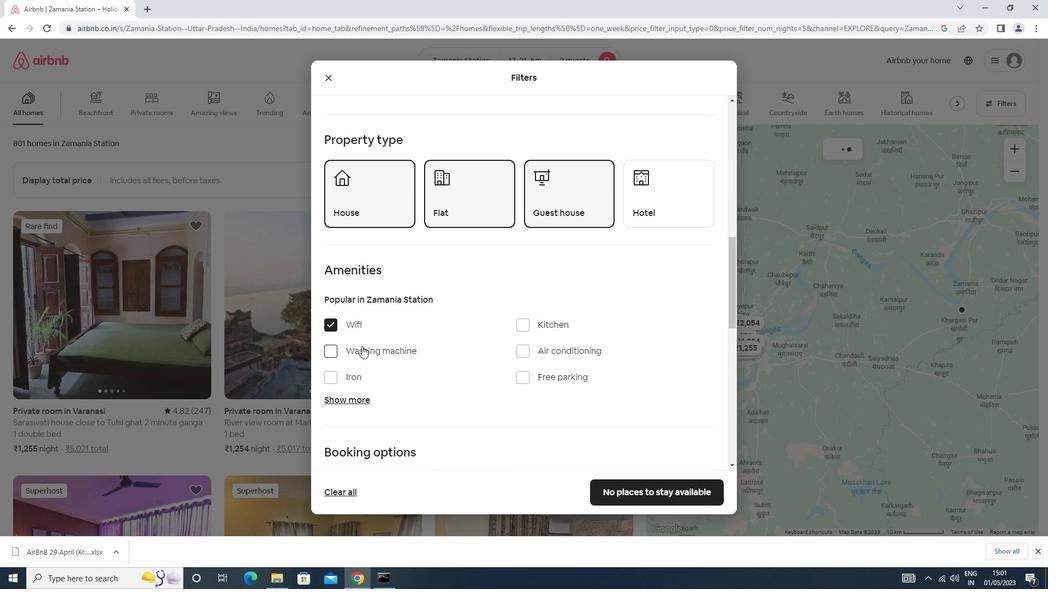 
Action: Mouse moved to (436, 316)
Screenshot: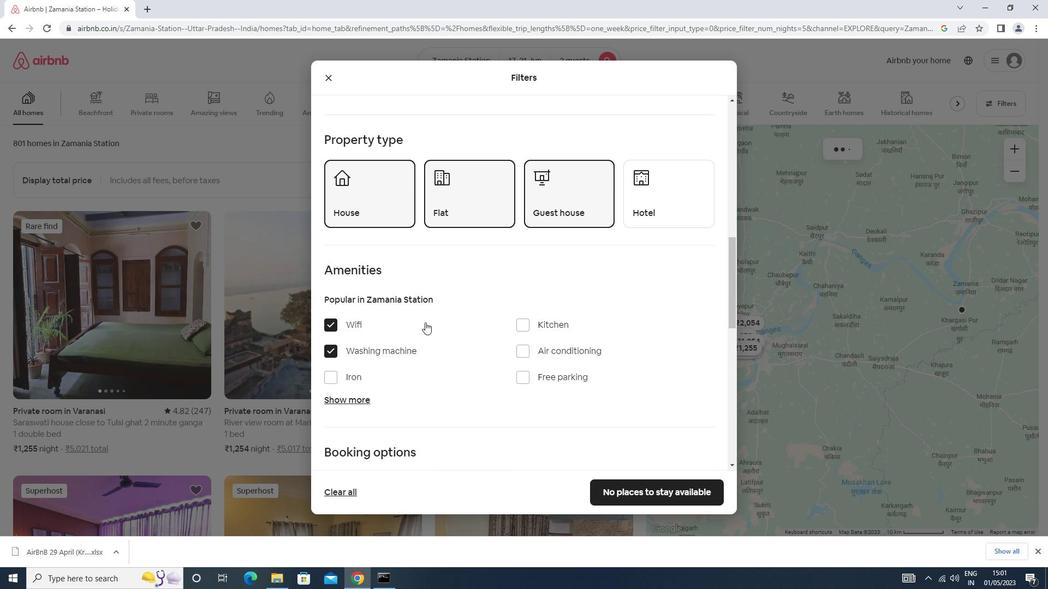 
Action: Mouse scrolled (436, 316) with delta (0, 0)
Screenshot: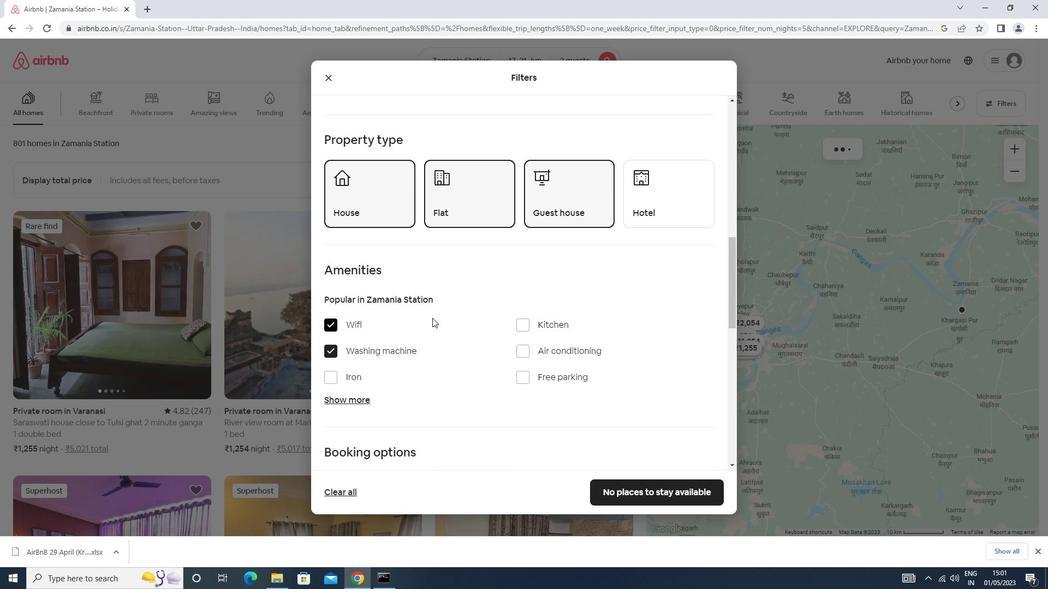 
Action: Mouse scrolled (436, 316) with delta (0, 0)
Screenshot: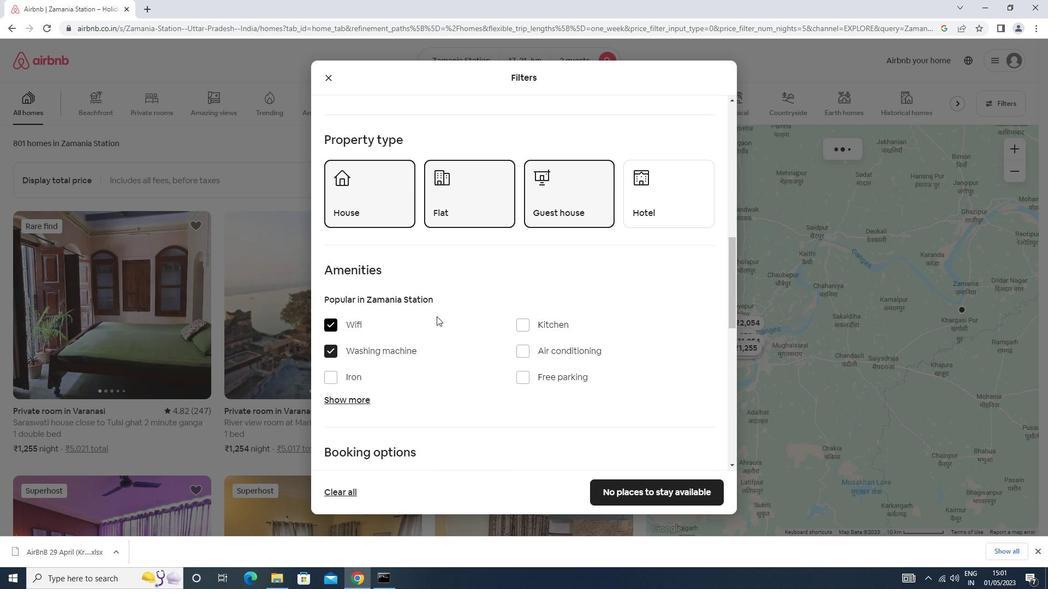 
Action: Mouse scrolled (436, 316) with delta (0, 0)
Screenshot: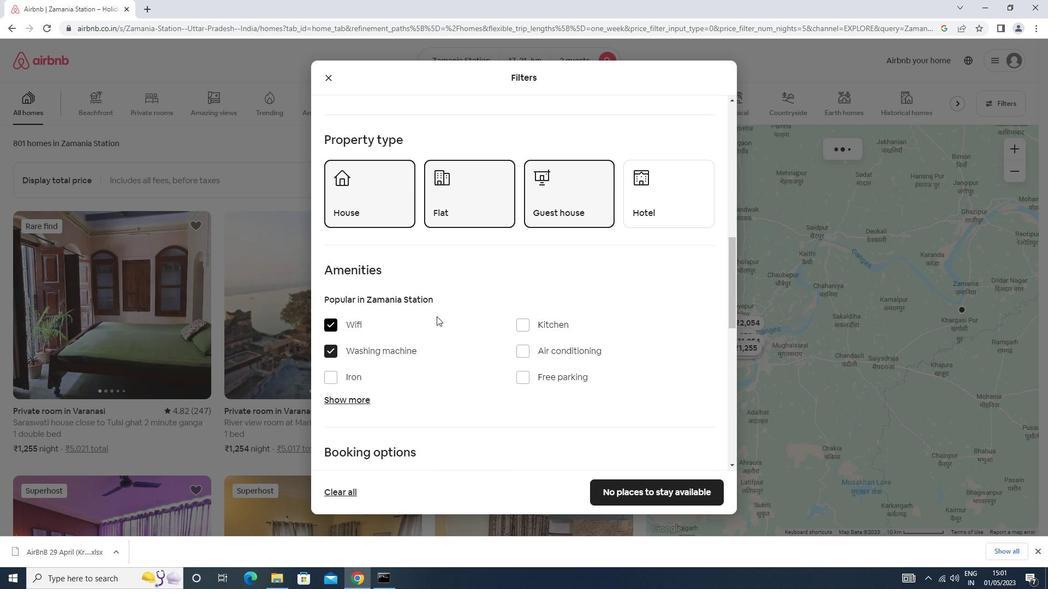 
Action: Mouse scrolled (436, 316) with delta (0, 0)
Screenshot: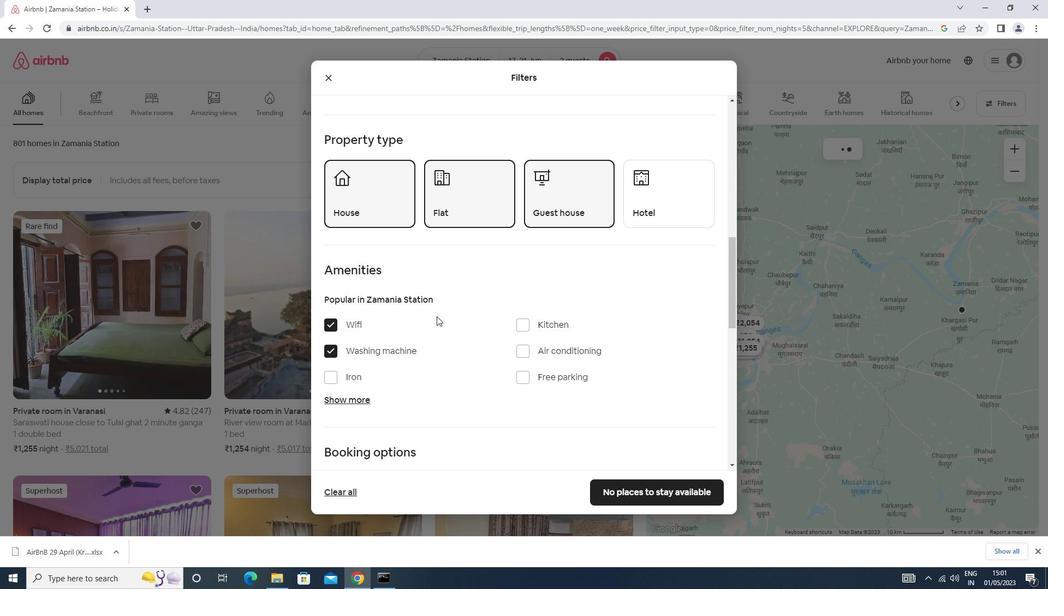 
Action: Mouse moved to (692, 307)
Screenshot: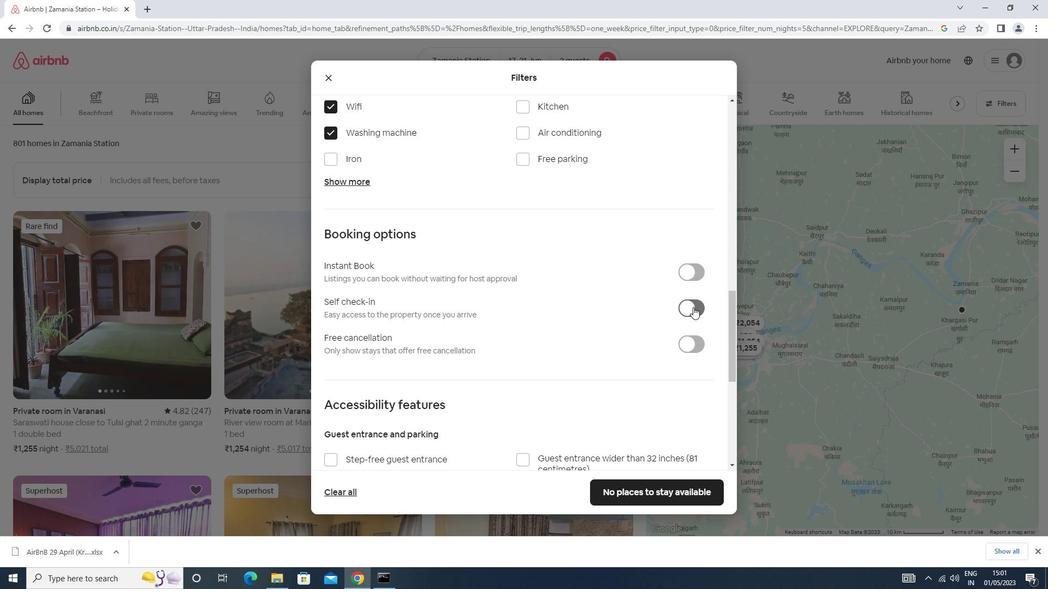 
Action: Mouse pressed left at (692, 307)
Screenshot: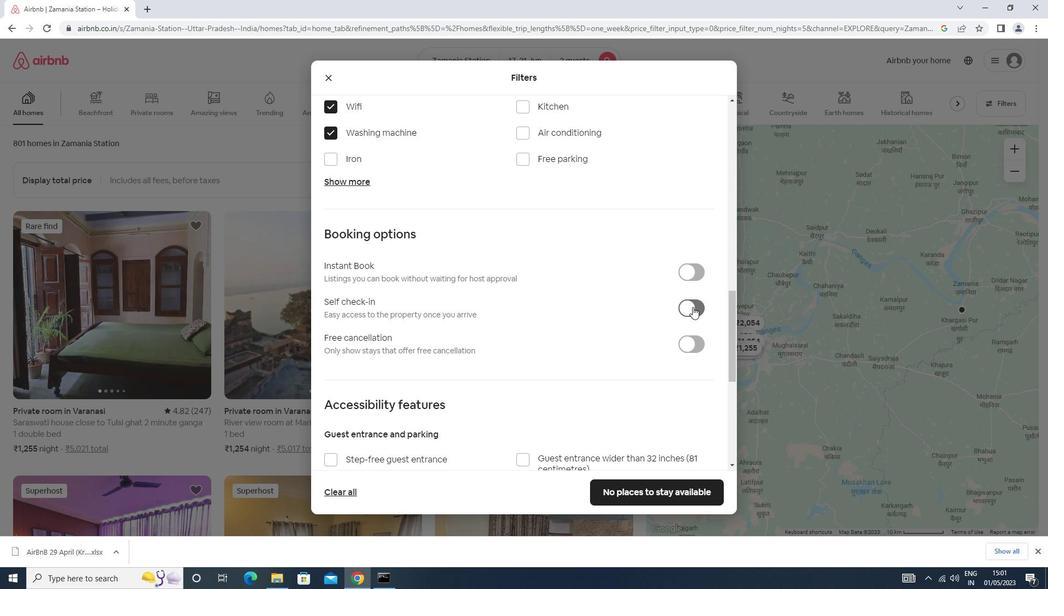 
Action: Mouse moved to (689, 307)
Screenshot: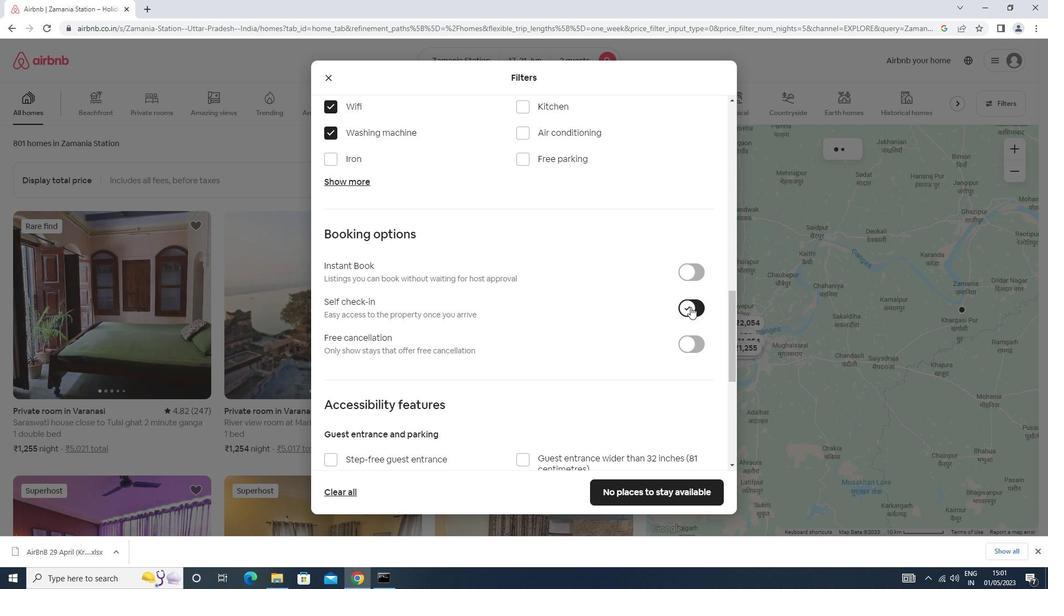 
Action: Mouse scrolled (689, 306) with delta (0, 0)
Screenshot: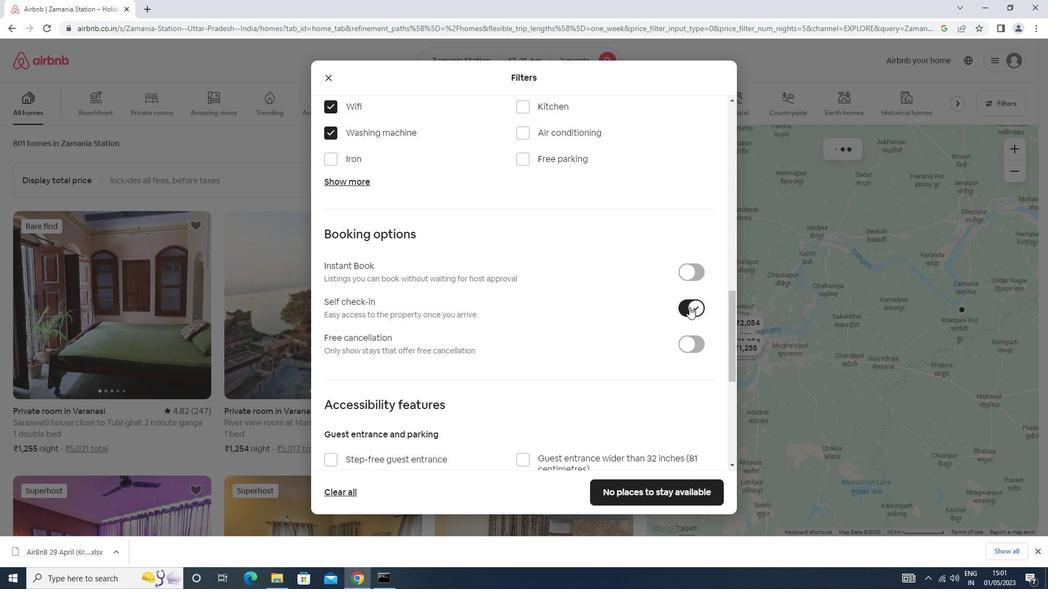 
Action: Mouse scrolled (689, 306) with delta (0, 0)
Screenshot: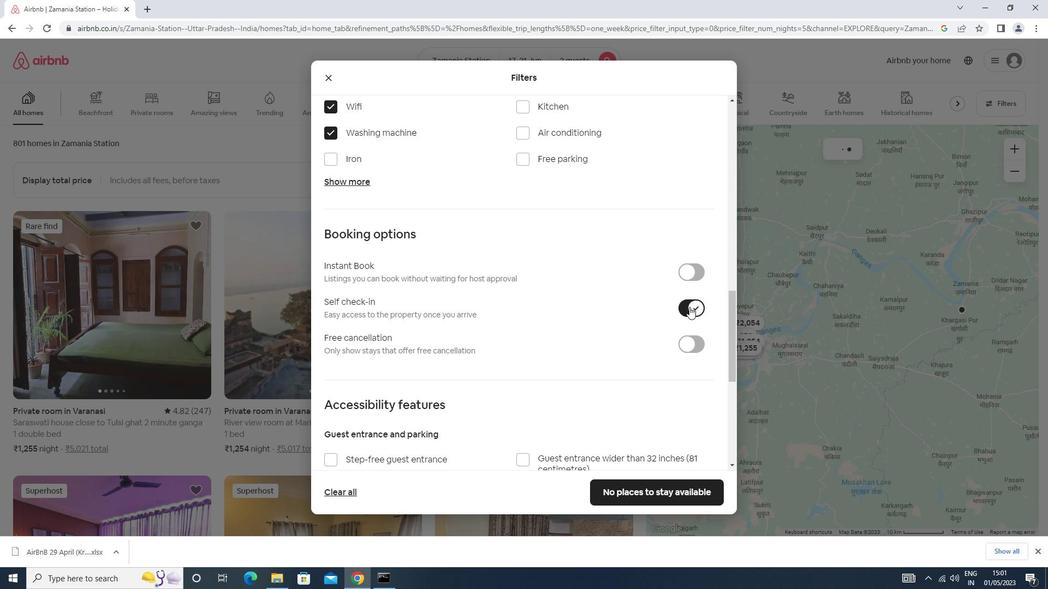 
Action: Mouse scrolled (689, 306) with delta (0, 0)
Screenshot: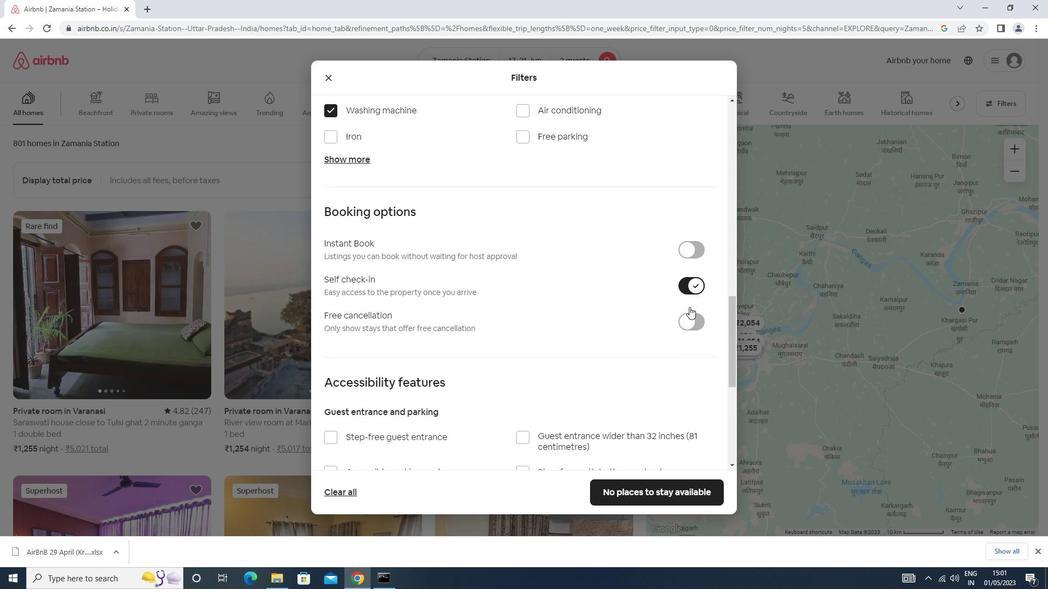 
Action: Mouse moved to (688, 307)
Screenshot: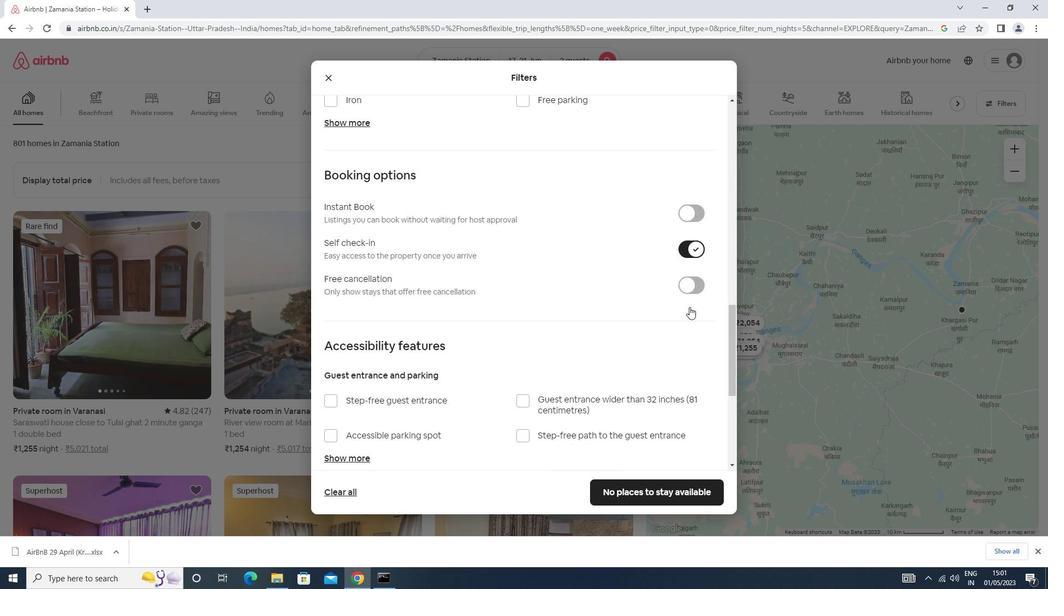 
Action: Mouse scrolled (688, 306) with delta (0, 0)
Screenshot: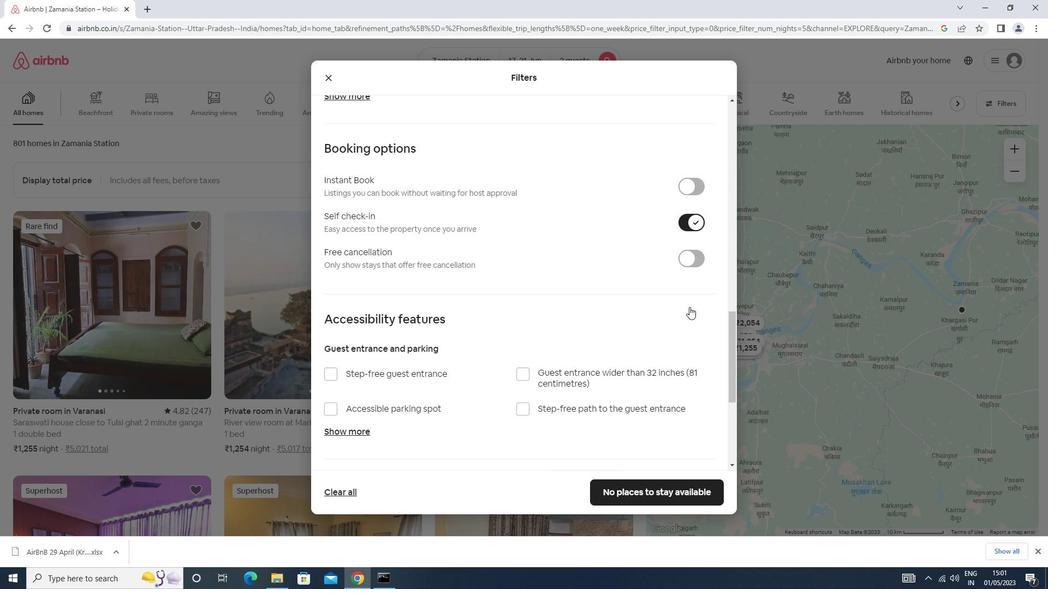 
Action: Mouse scrolled (688, 306) with delta (0, 0)
Screenshot: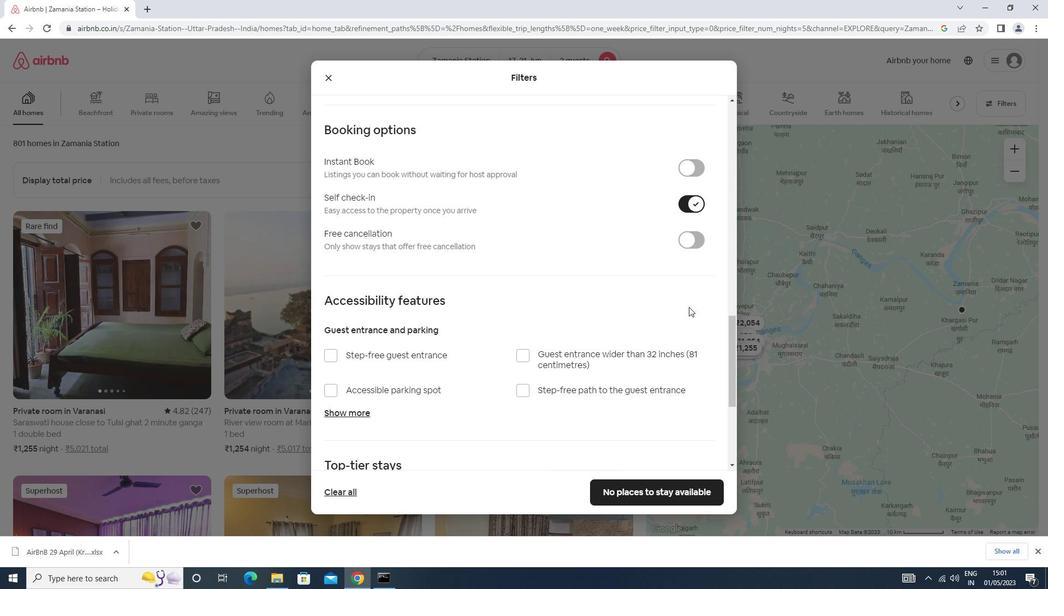 
Action: Mouse scrolled (688, 306) with delta (0, 0)
Screenshot: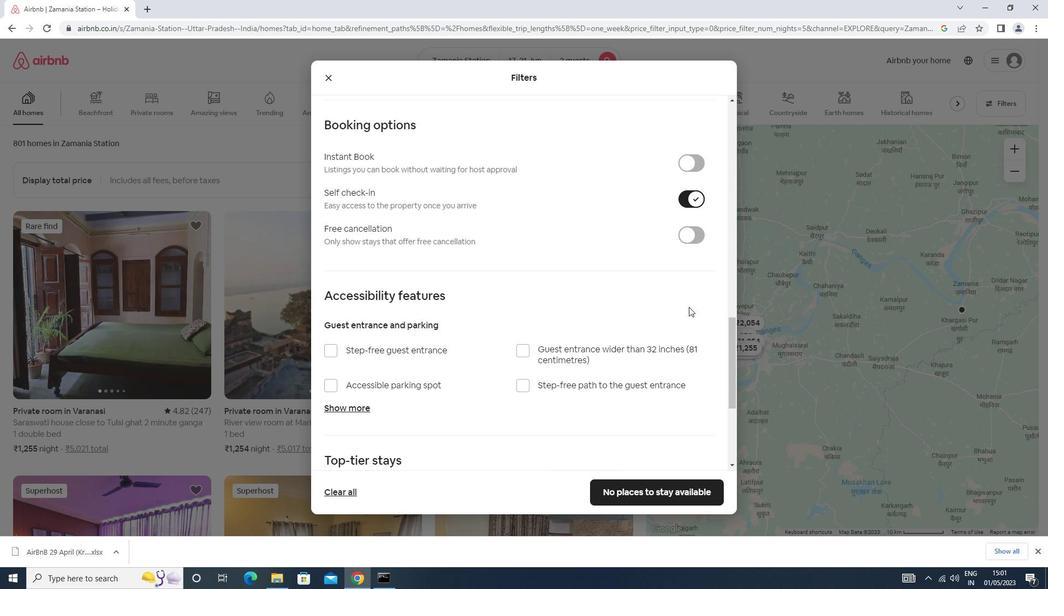 
Action: Mouse scrolled (688, 306) with delta (0, 0)
Screenshot: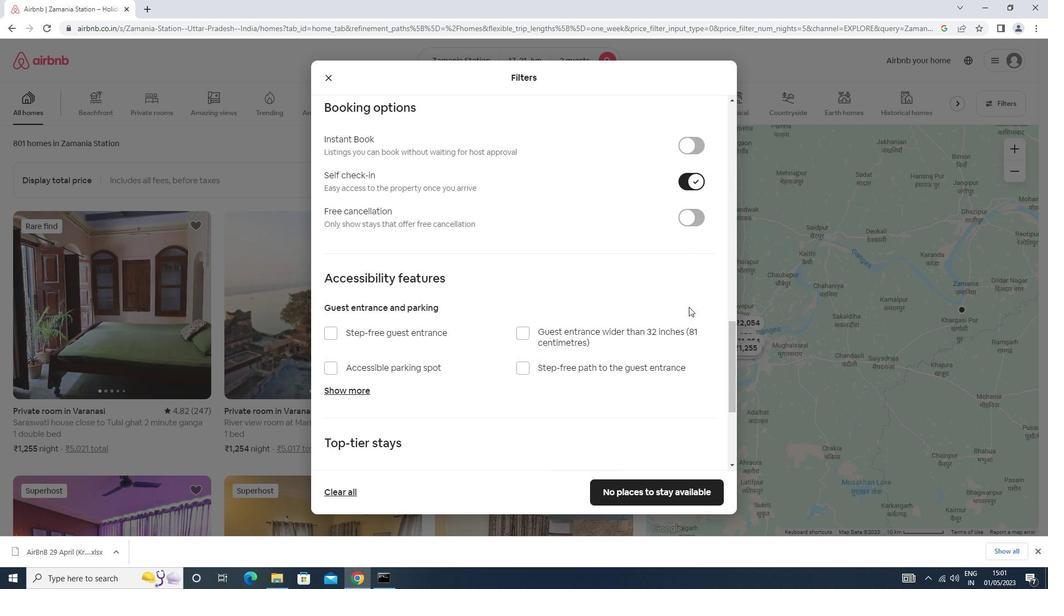 
Action: Mouse moved to (330, 393)
Screenshot: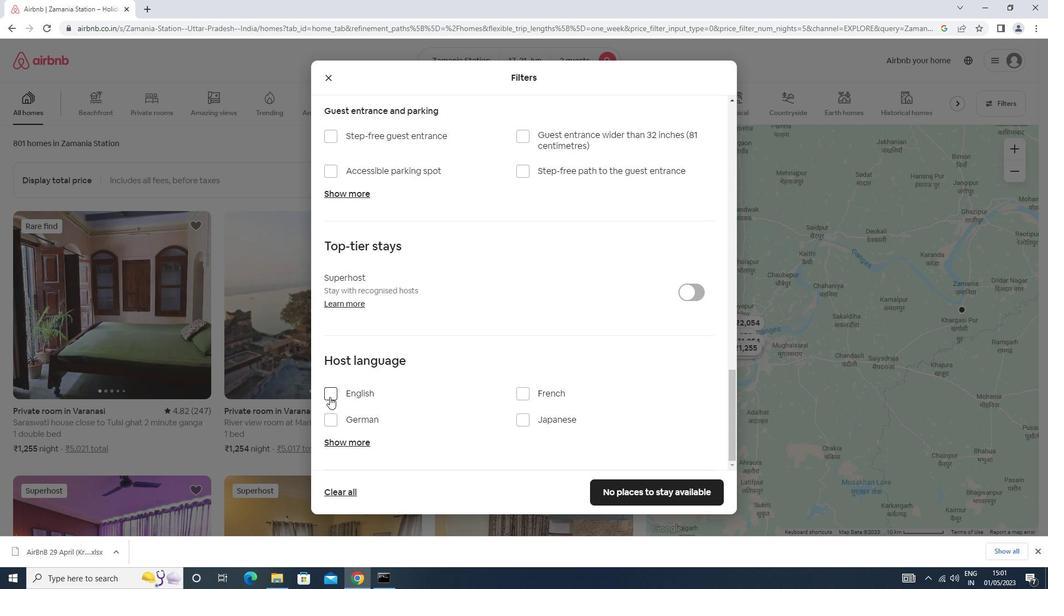 
Action: Mouse pressed left at (330, 393)
Screenshot: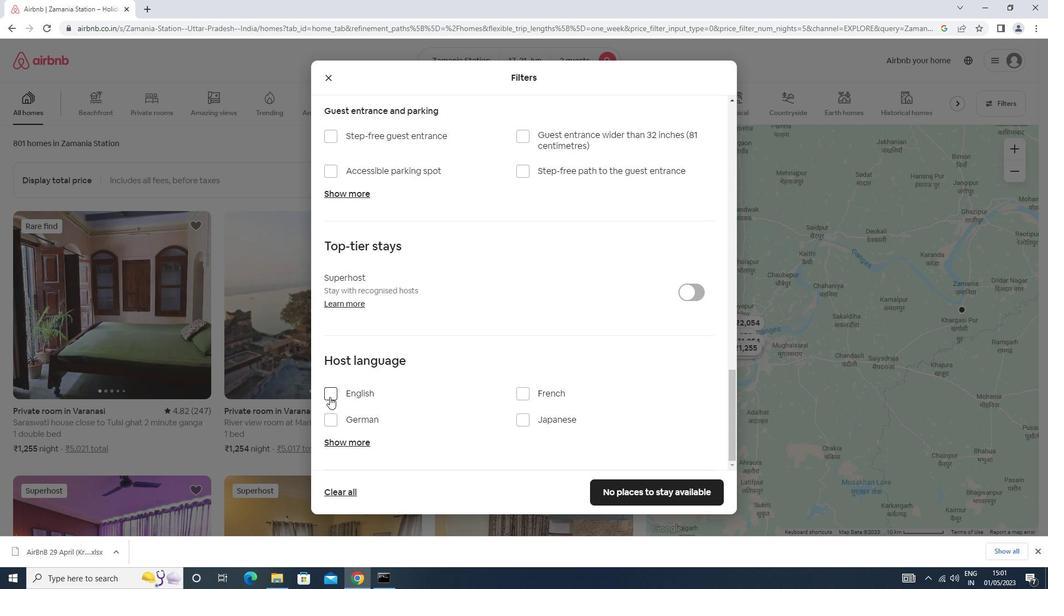 
Action: Mouse moved to (651, 485)
Screenshot: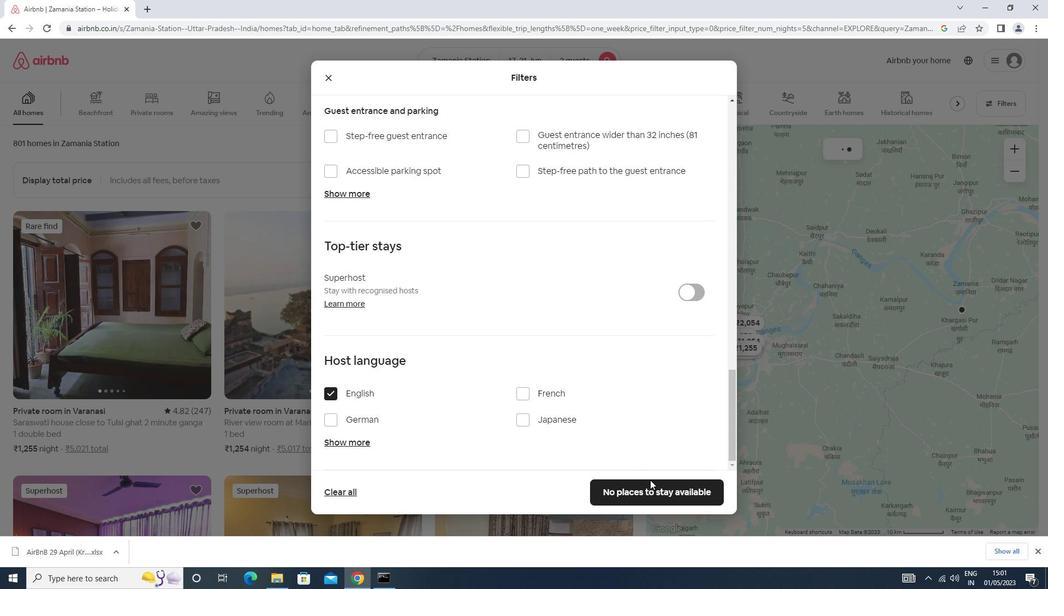 
Action: Mouse pressed left at (651, 485)
Screenshot: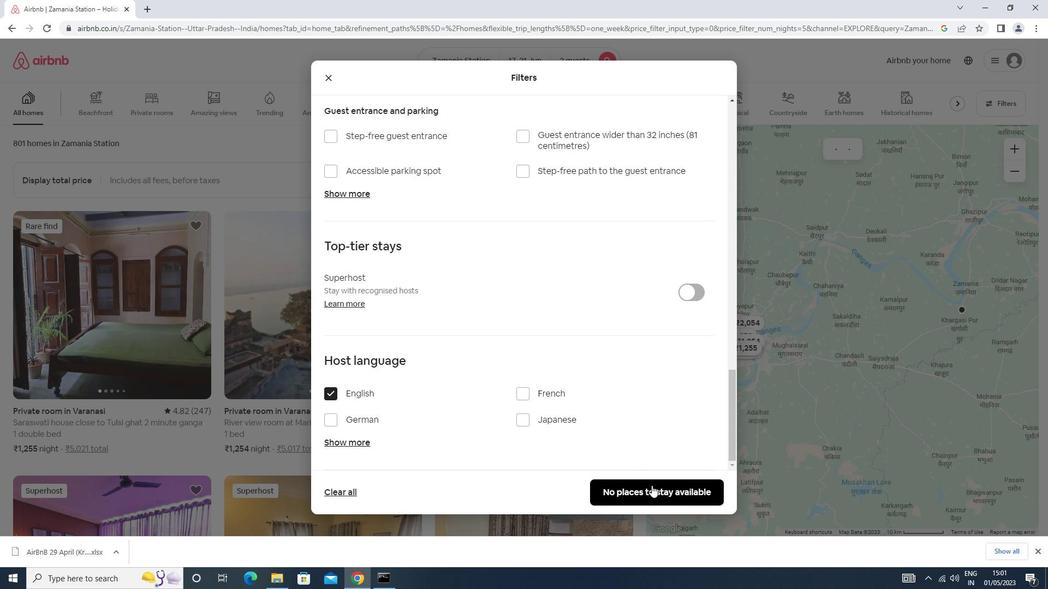 
Action: Mouse moved to (652, 470)
Screenshot: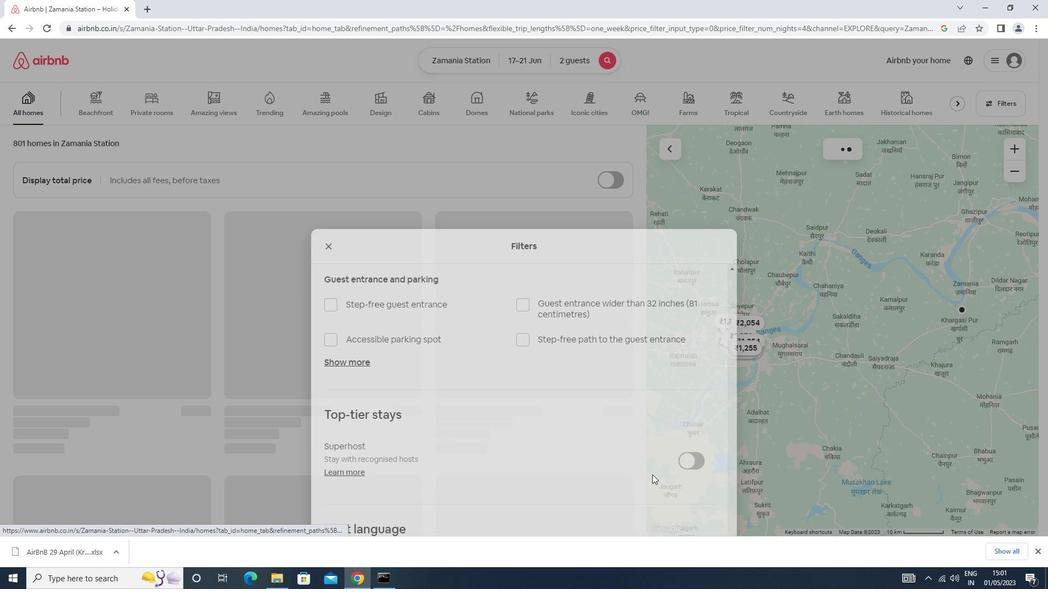 
